 Task: Add Attachment from computer to Card Card0000000109 in Board Board0000000028 in Workspace WS0000000010 in Trello. Add Cover Green to Card Card0000000109 in Board Board0000000028 in Workspace WS0000000010 in Trello. Add "Move Card To …" Button titled Button0000000109 to "top" of the list "To Do" to Card Card0000000109 in Board Board0000000028 in Workspace WS0000000010 in Trello. Add Description DS0000000109 to Card Card0000000110 in Board Board0000000028 in Workspace WS0000000010 in Trello. Add Comment CM0000000109 to Card Card0000000110 in Board Board0000000028 in Workspace WS0000000010 in Trello
Action: Mouse moved to (380, 260)
Screenshot: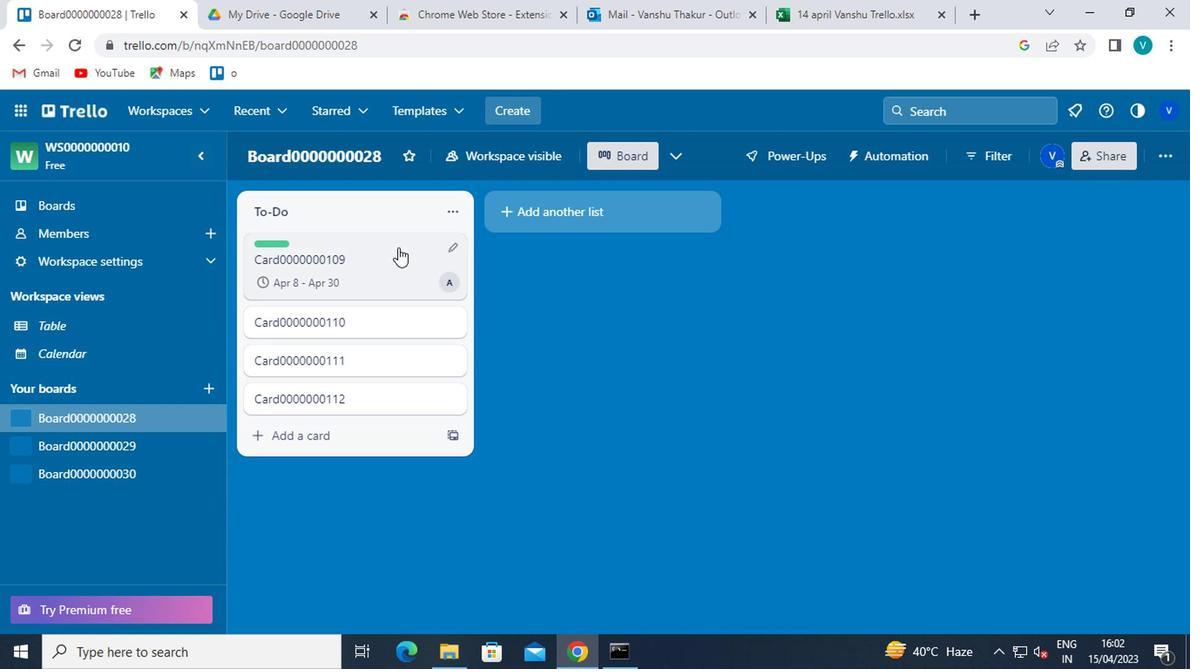 
Action: Mouse pressed left at (380, 260)
Screenshot: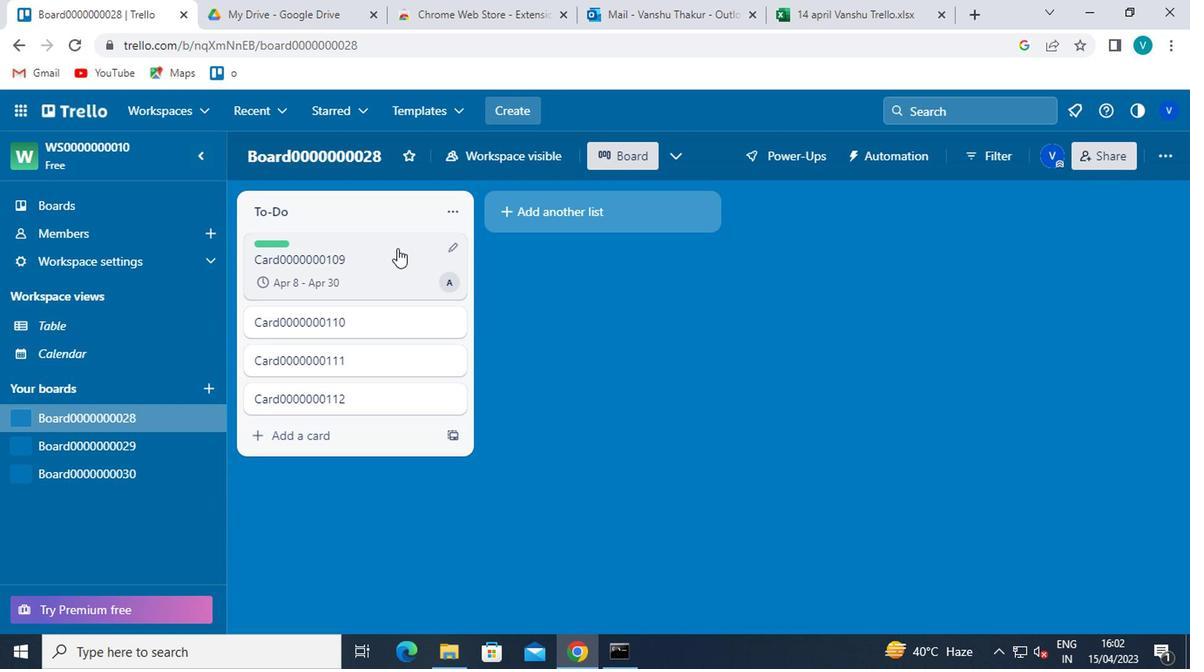 
Action: Mouse moved to (806, 391)
Screenshot: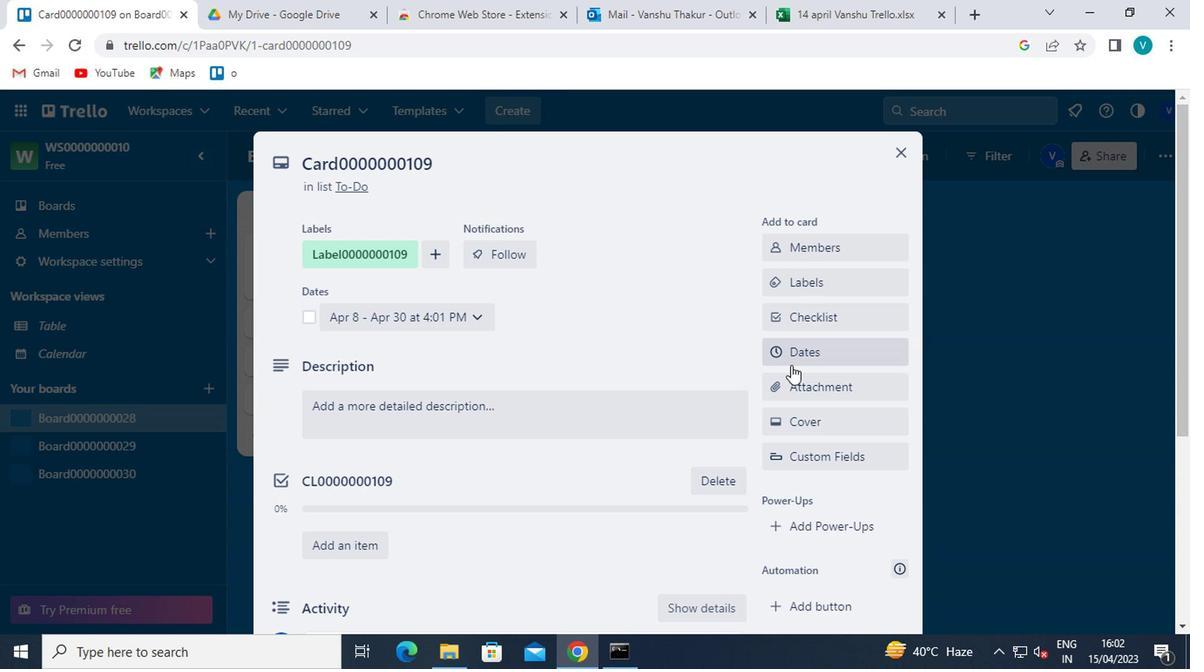 
Action: Mouse pressed left at (806, 391)
Screenshot: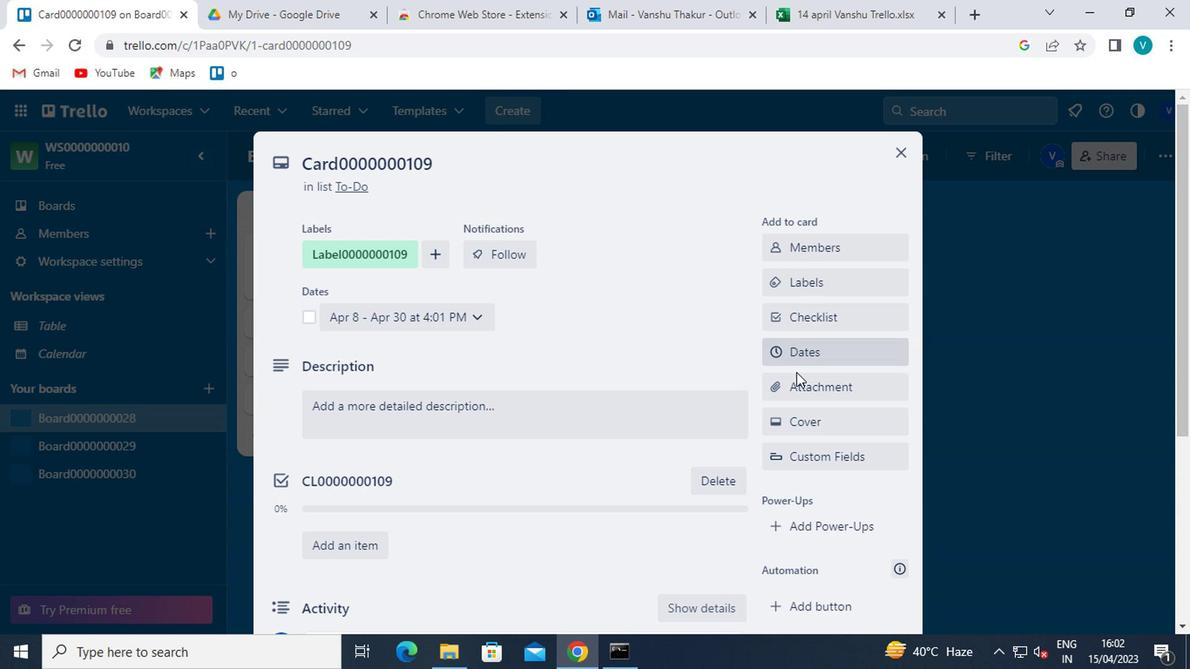 
Action: Mouse moved to (803, 183)
Screenshot: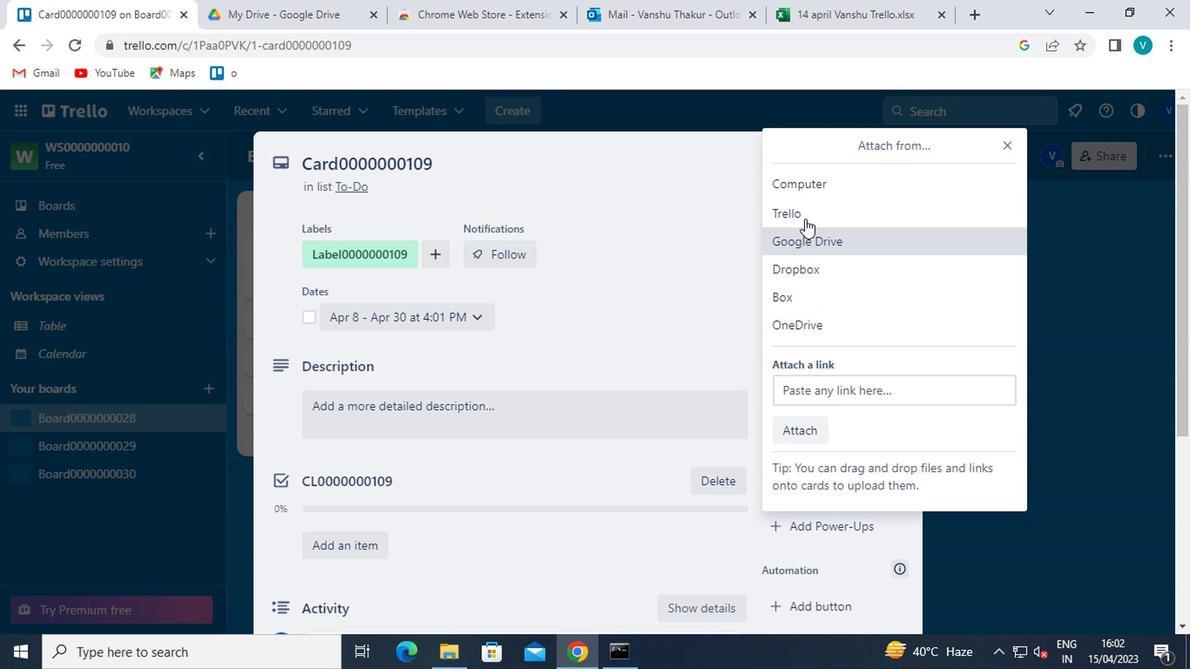 
Action: Mouse pressed left at (803, 183)
Screenshot: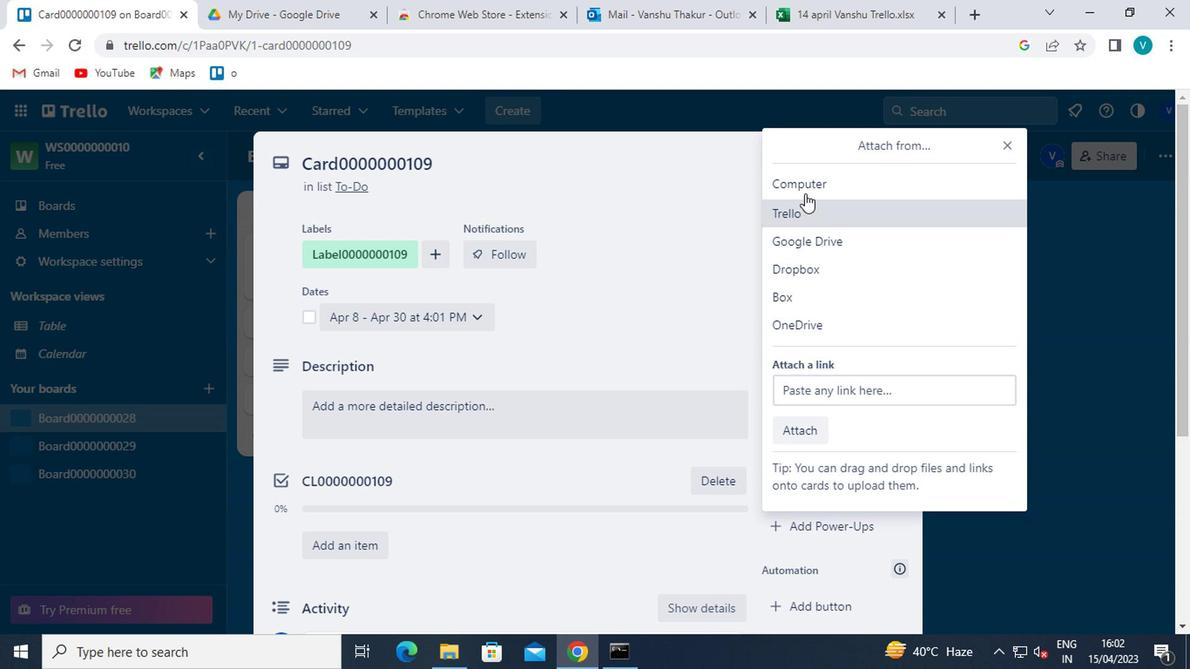 
Action: Mouse moved to (164, 194)
Screenshot: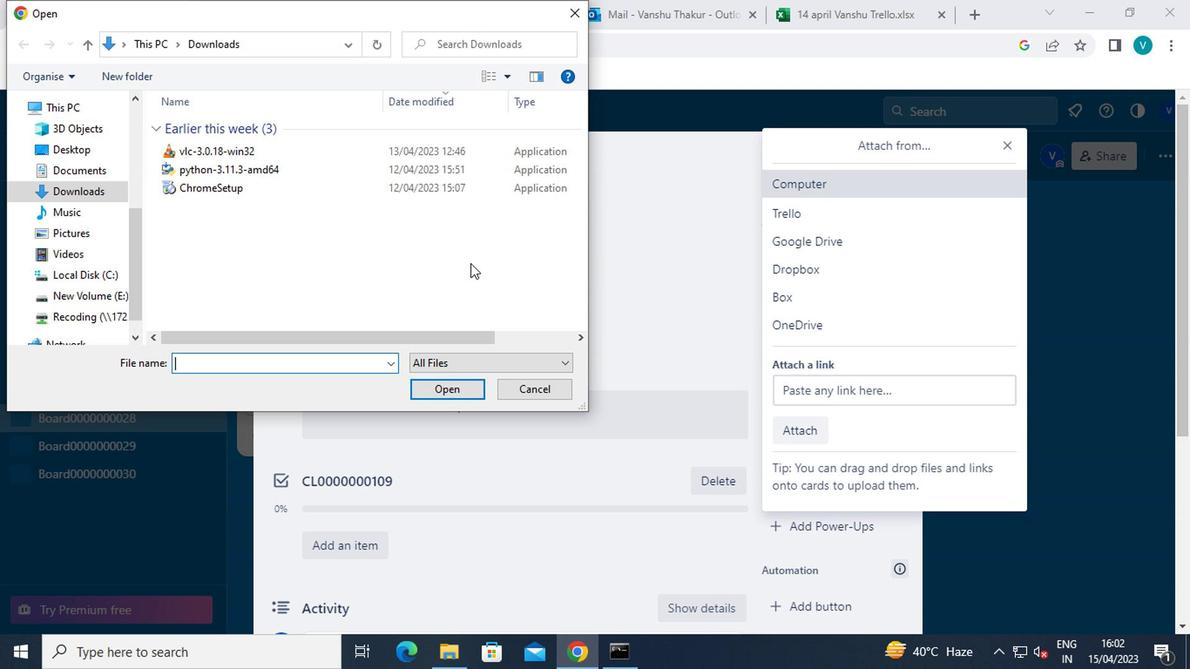 
Action: Mouse pressed left at (164, 194)
Screenshot: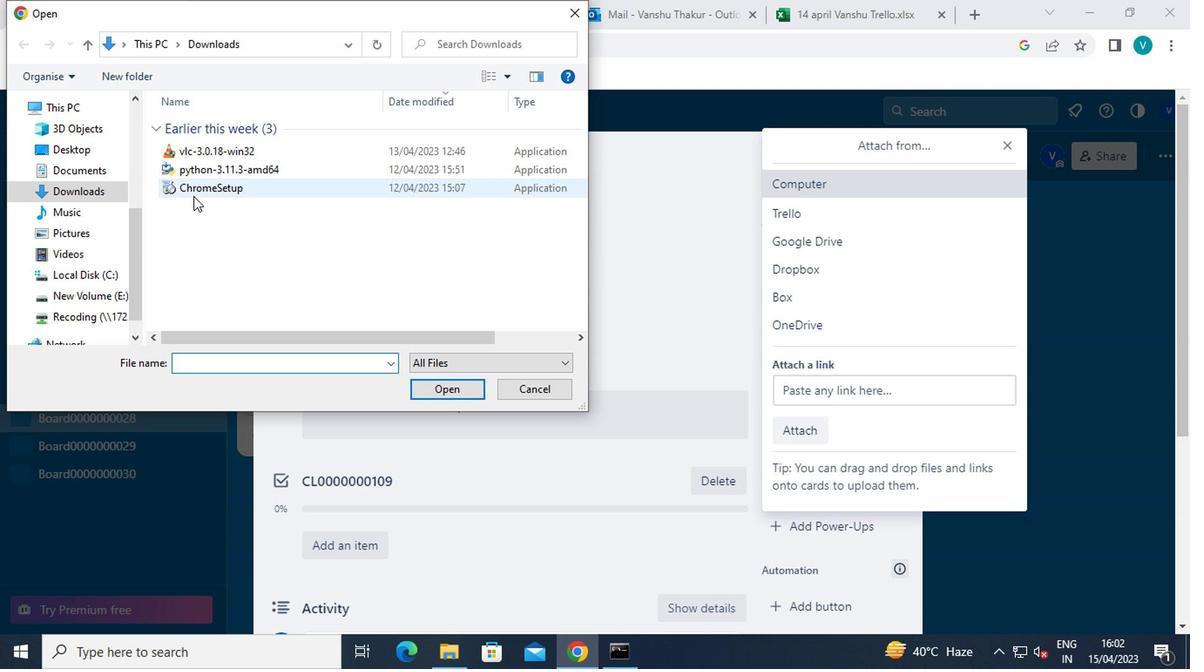 
Action: Mouse moved to (460, 393)
Screenshot: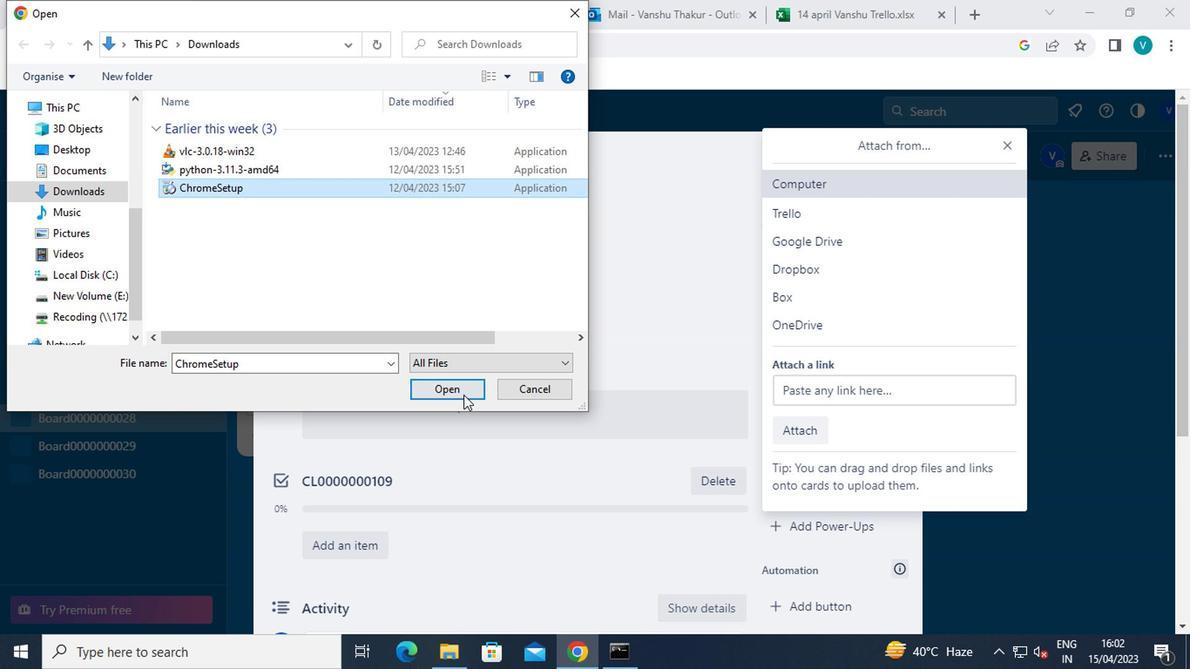 
Action: Mouse pressed left at (460, 393)
Screenshot: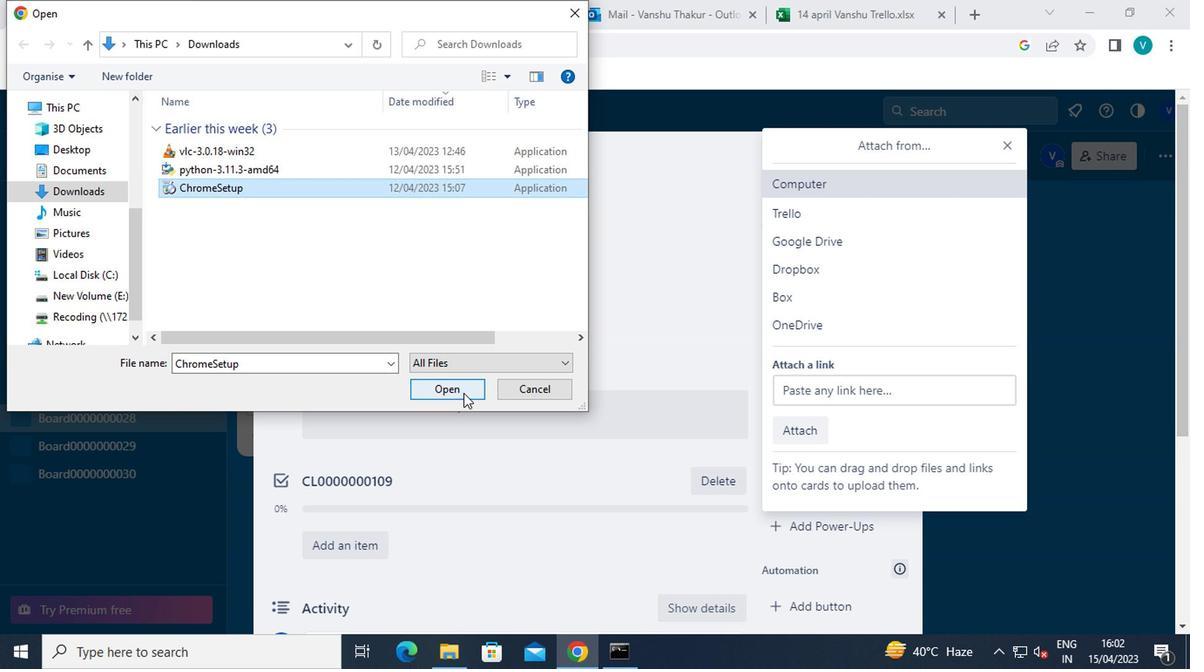 
Action: Mouse moved to (800, 414)
Screenshot: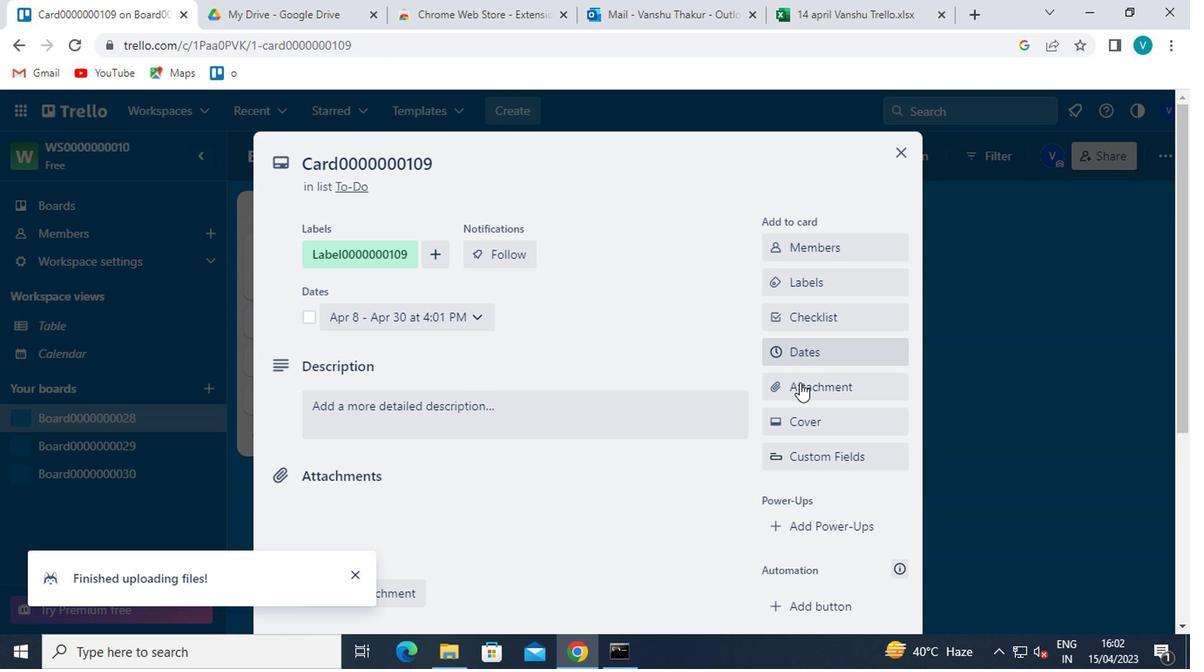 
Action: Mouse pressed left at (800, 414)
Screenshot: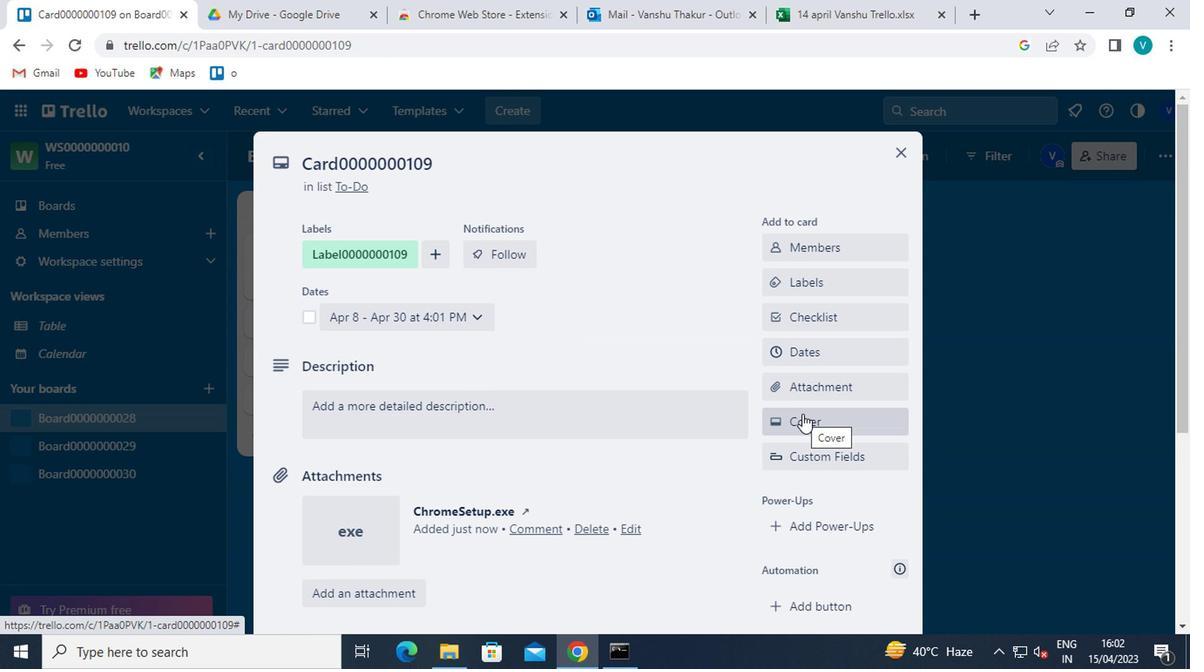 
Action: Mouse moved to (883, 339)
Screenshot: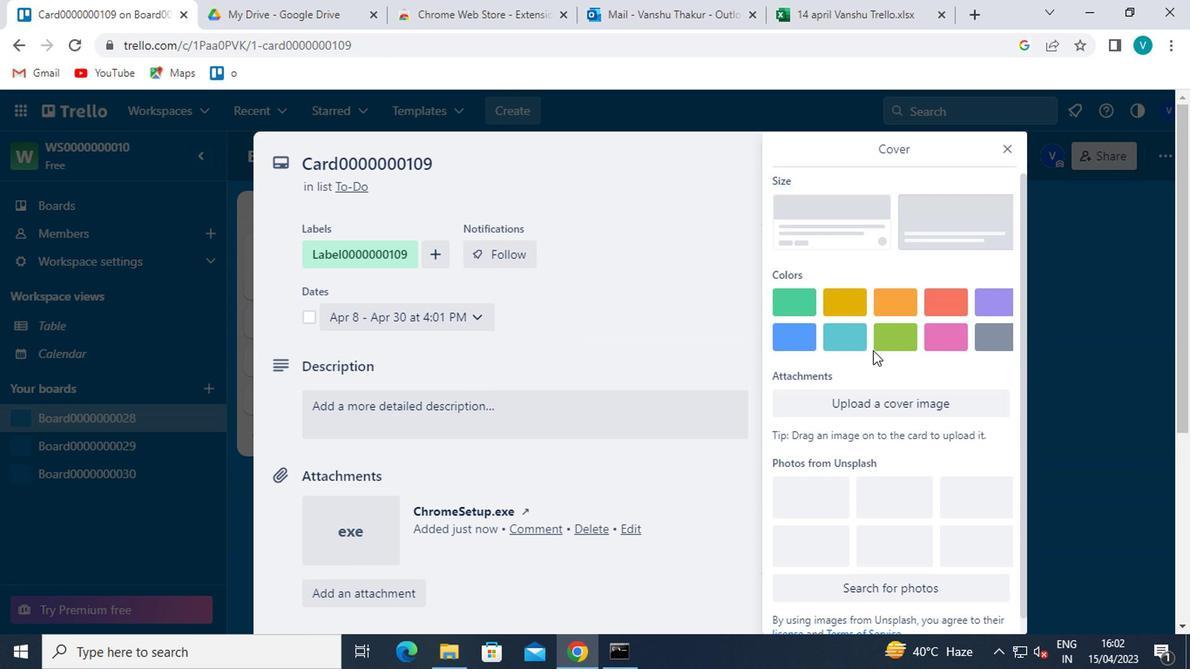 
Action: Mouse pressed left at (883, 339)
Screenshot: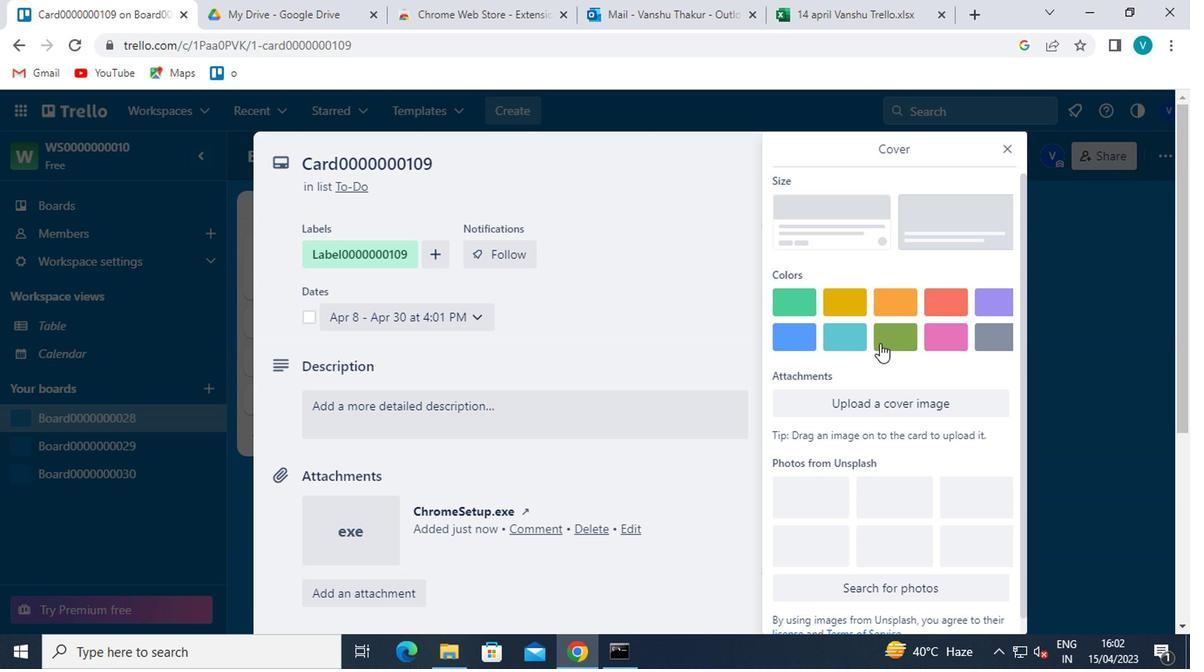 
Action: Mouse moved to (1002, 155)
Screenshot: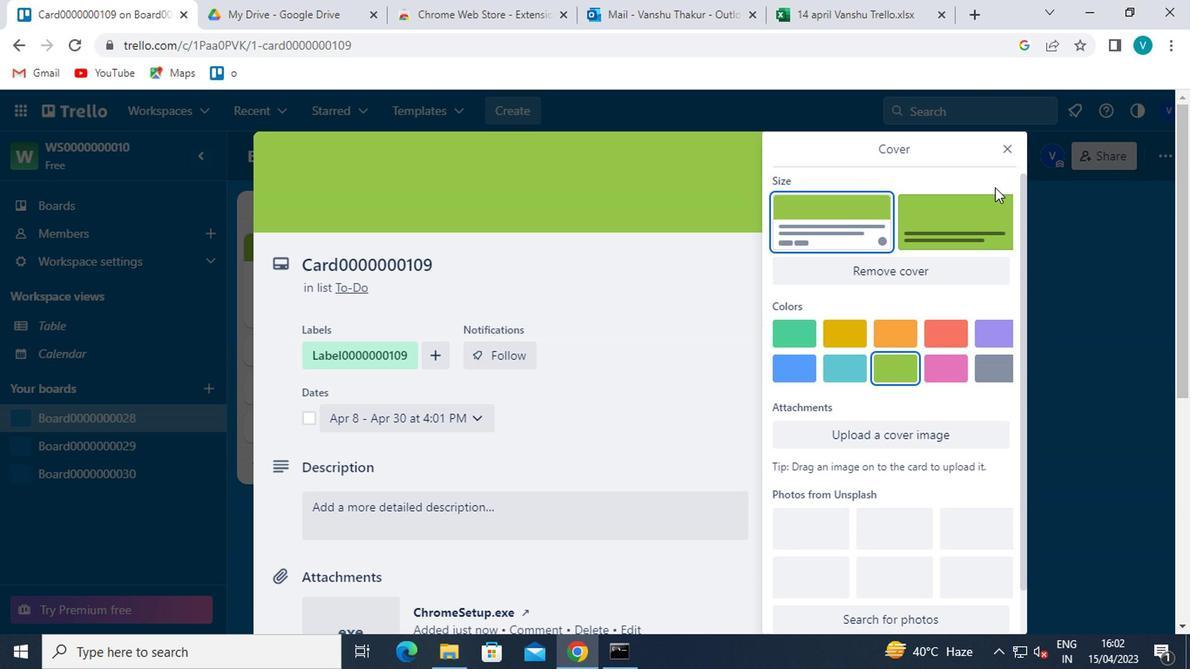 
Action: Mouse pressed left at (1002, 155)
Screenshot: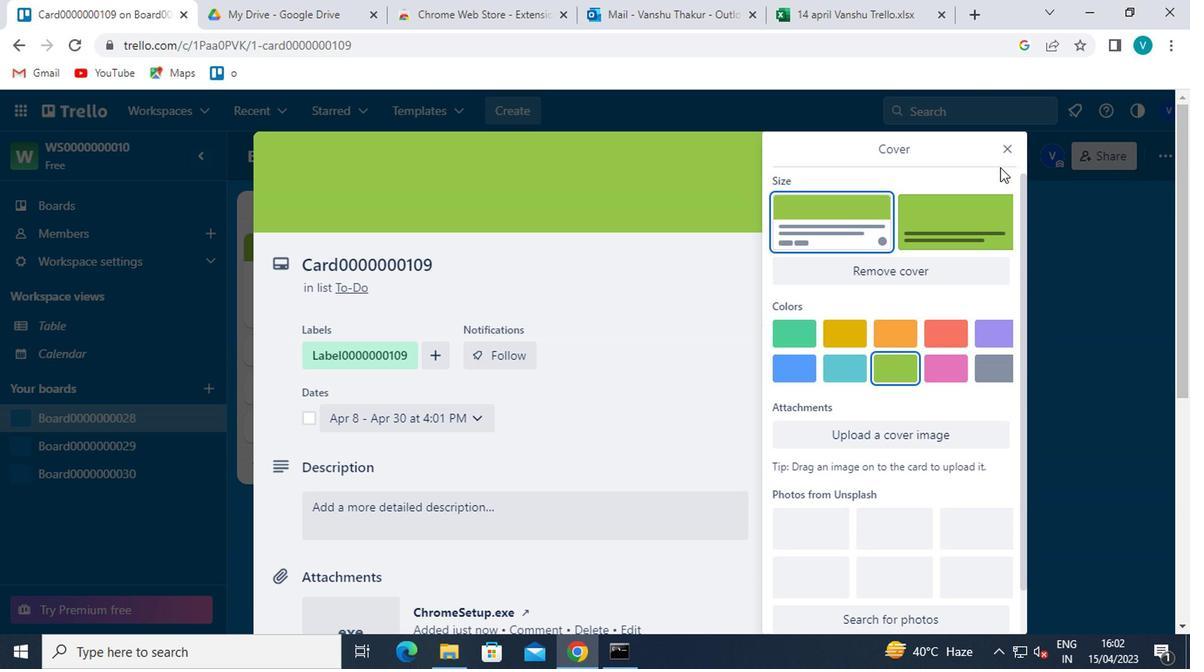 
Action: Mouse moved to (857, 498)
Screenshot: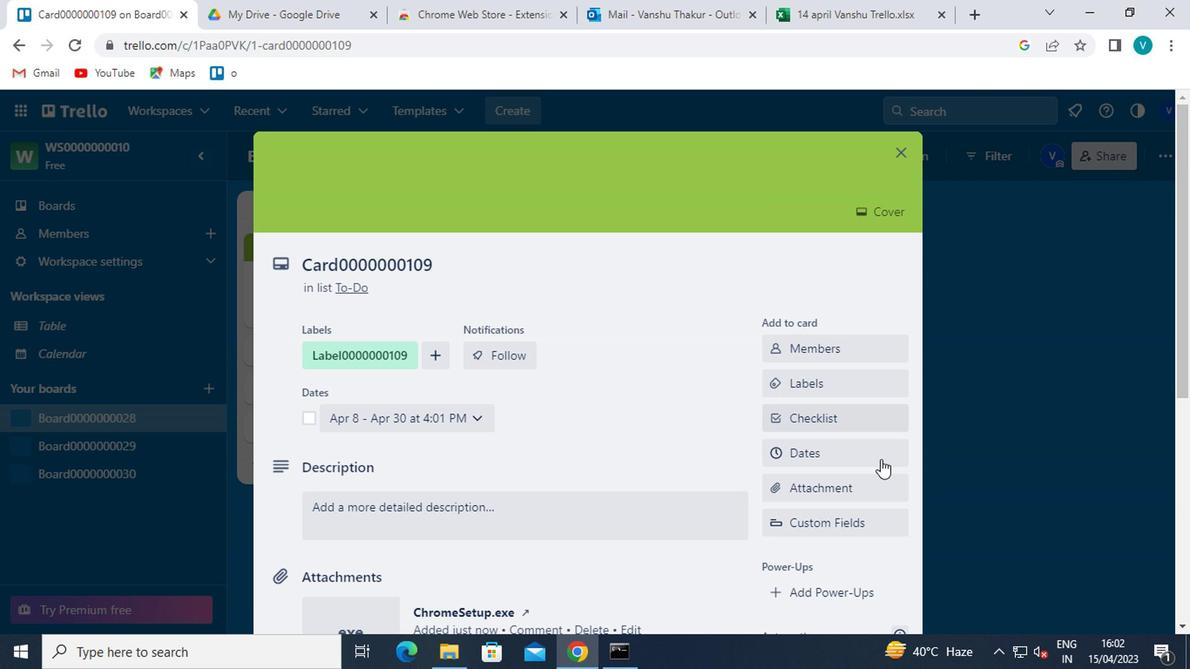 
Action: Mouse scrolled (857, 497) with delta (0, 0)
Screenshot: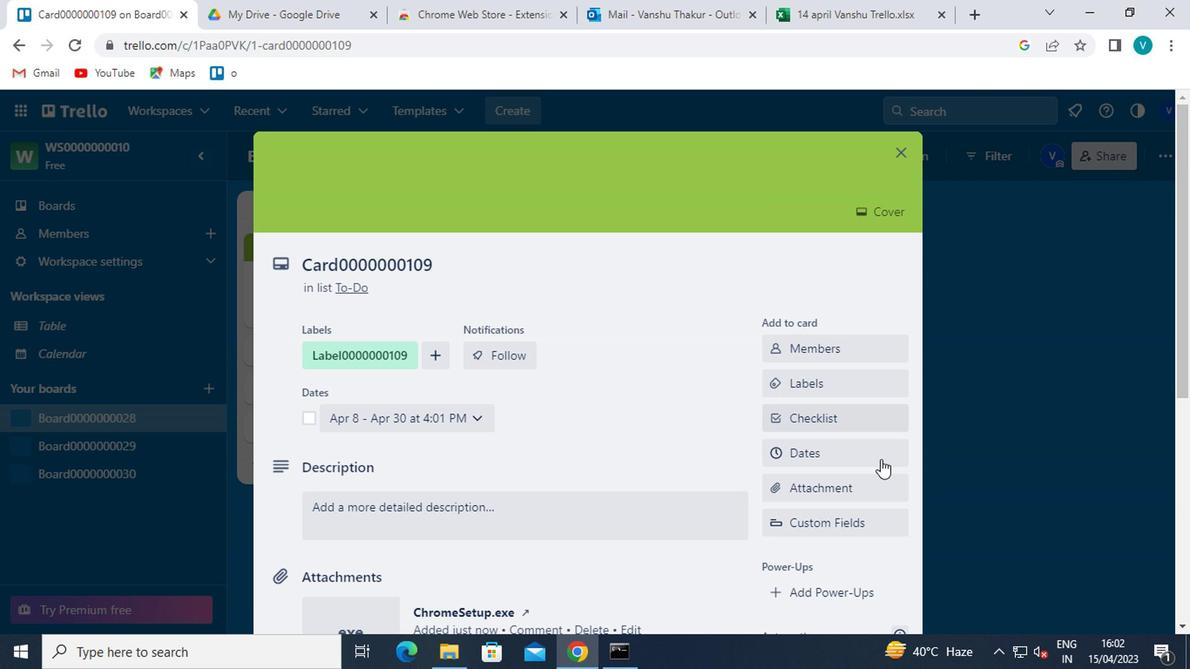 
Action: Mouse moved to (857, 500)
Screenshot: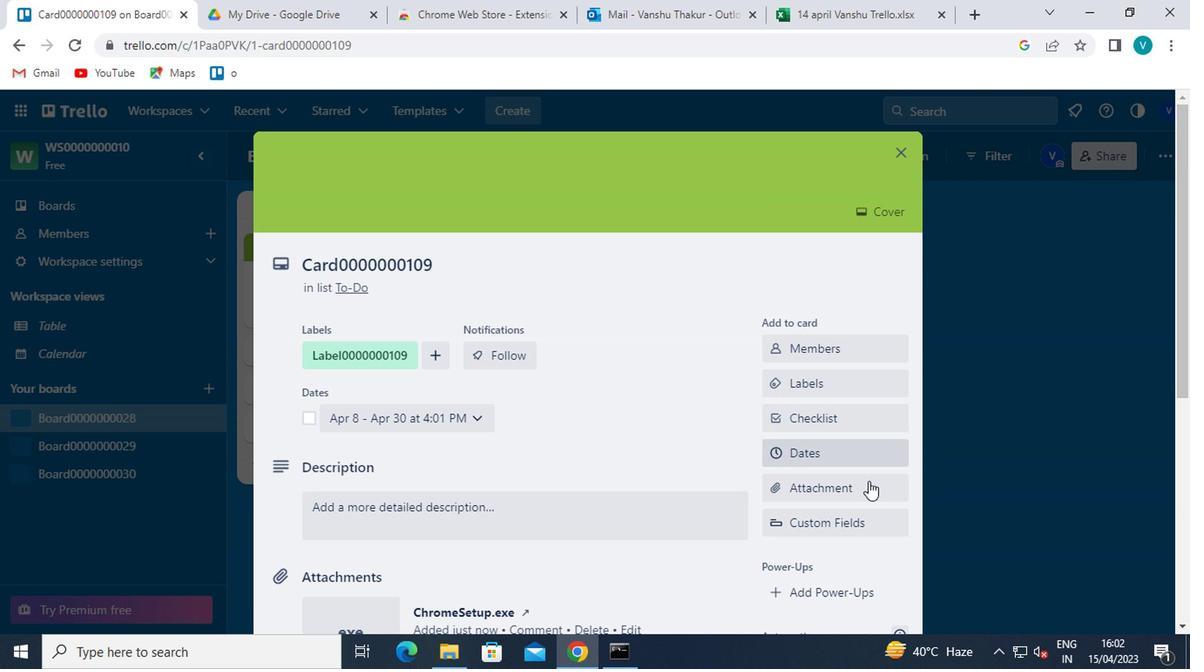 
Action: Mouse scrolled (857, 499) with delta (0, 0)
Screenshot: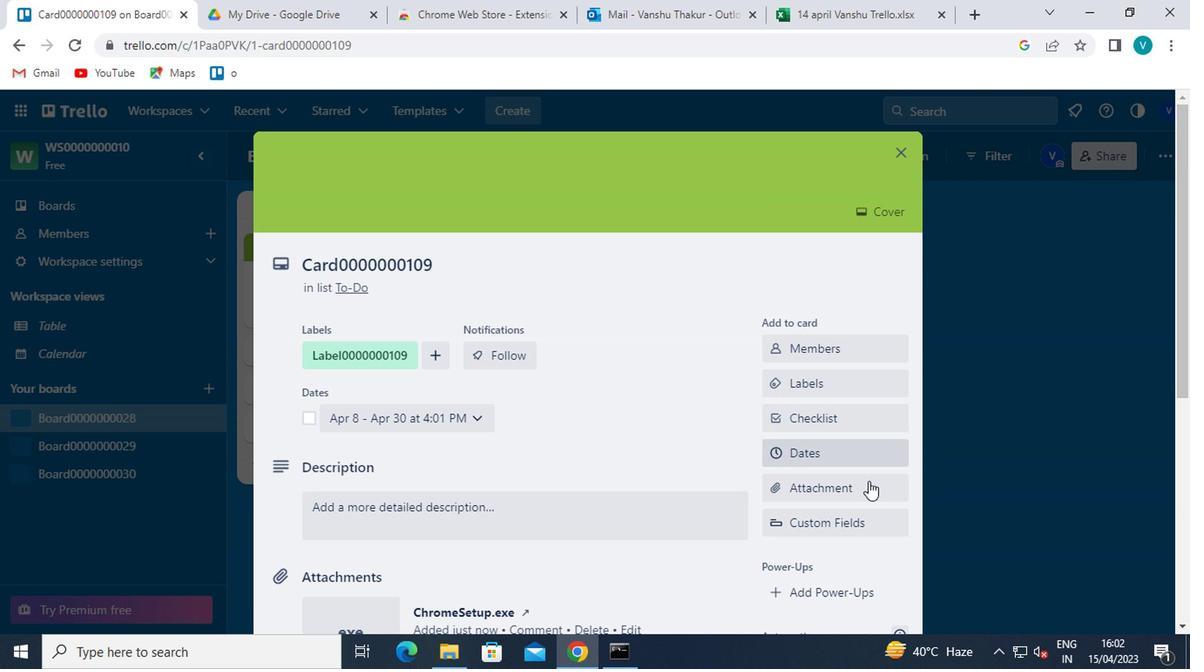 
Action: Mouse moved to (837, 504)
Screenshot: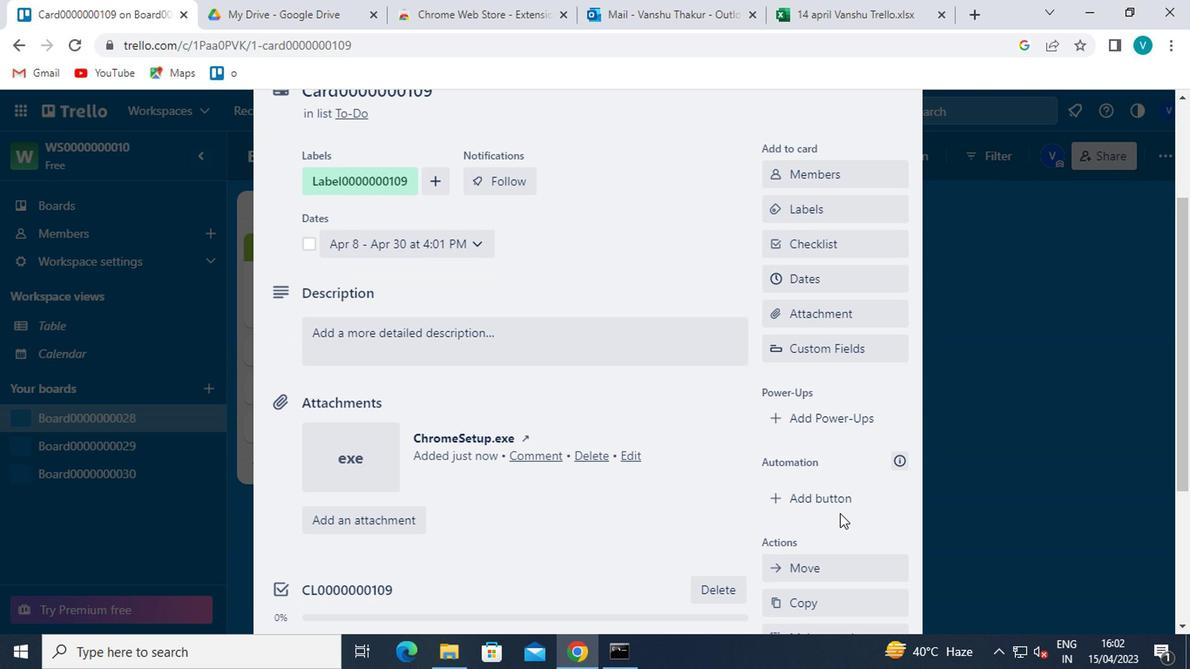 
Action: Mouse pressed left at (837, 504)
Screenshot: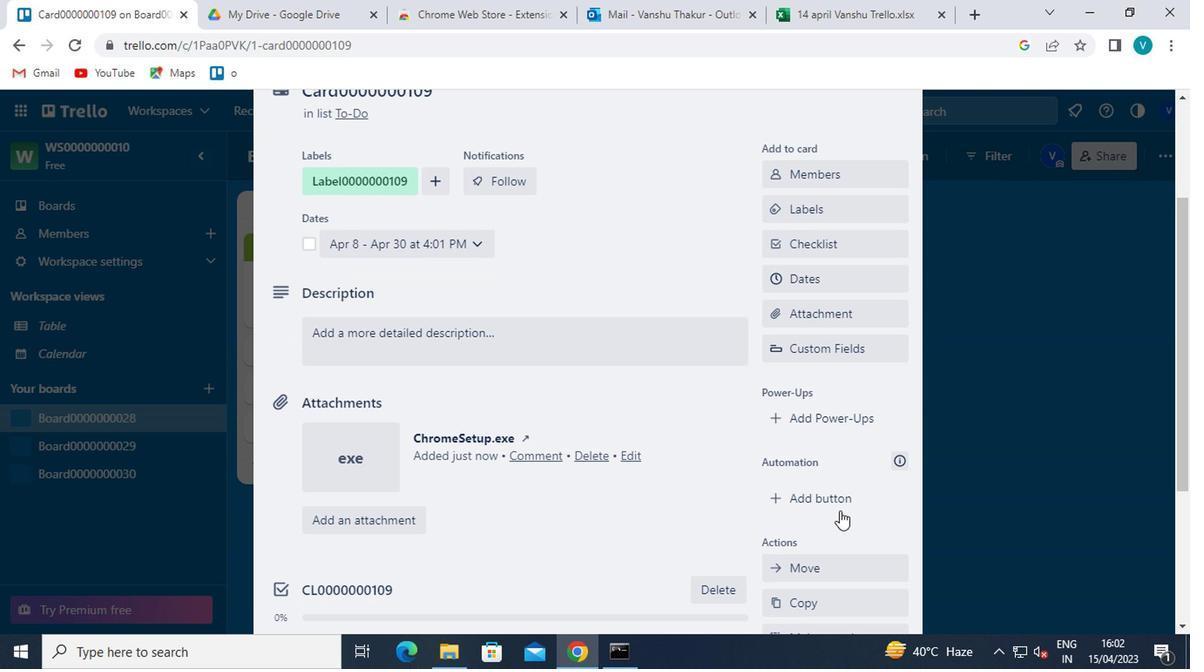 
Action: Mouse moved to (834, 220)
Screenshot: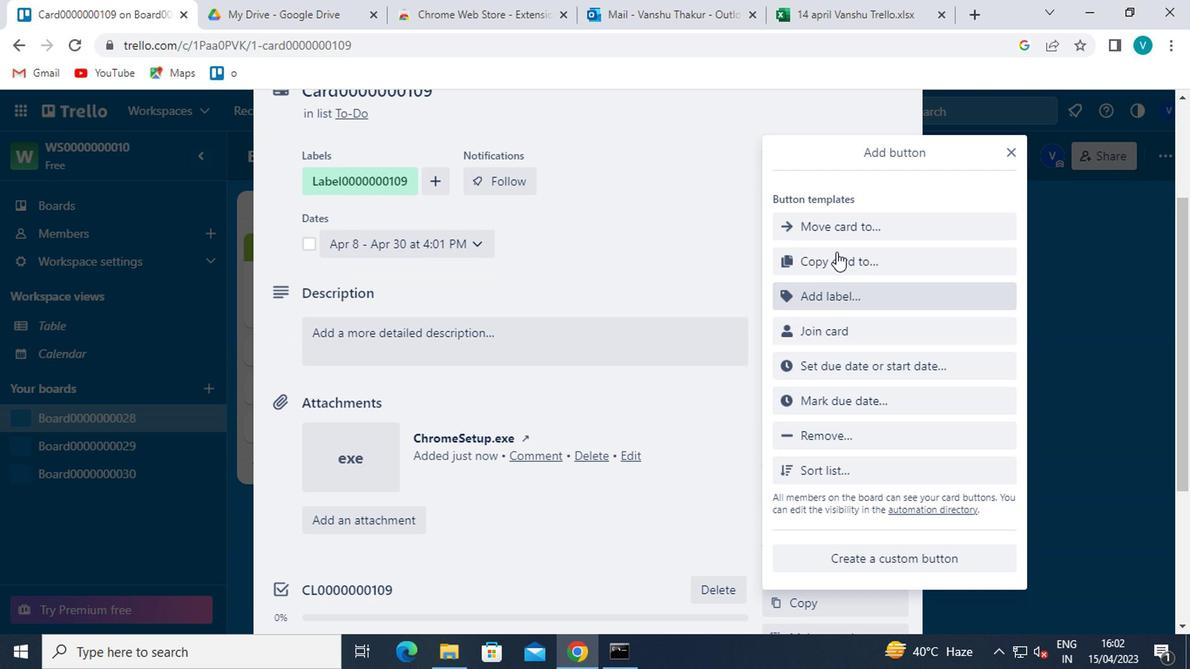 
Action: Mouse pressed left at (834, 220)
Screenshot: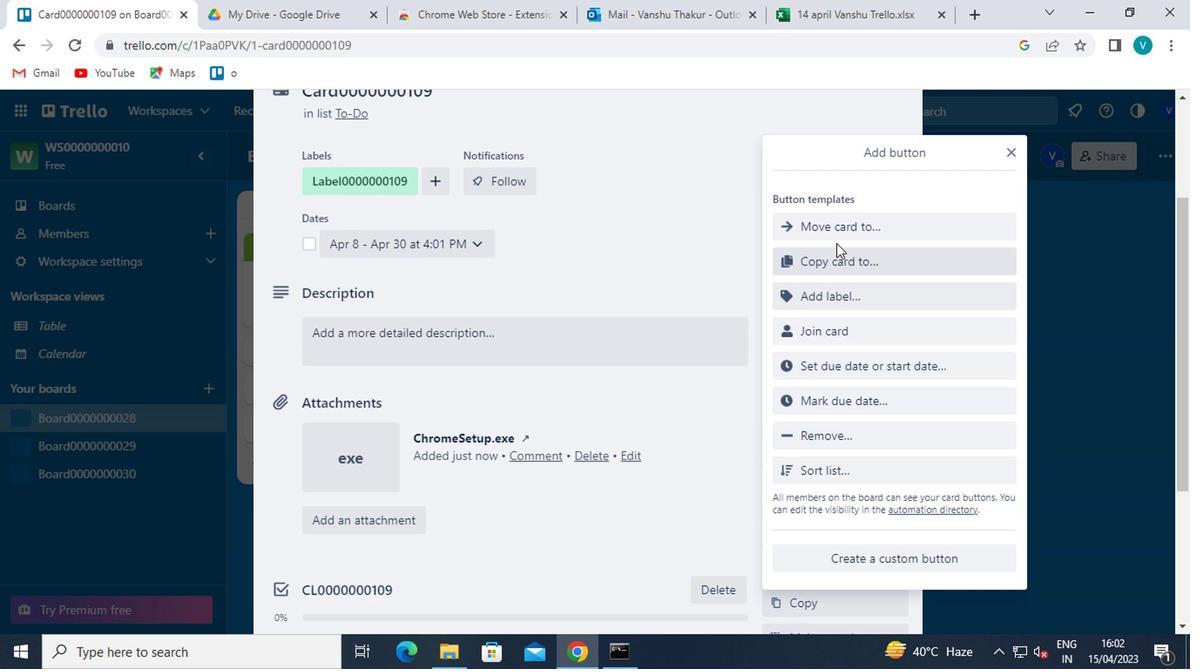 
Action: Mouse moved to (883, 227)
Screenshot: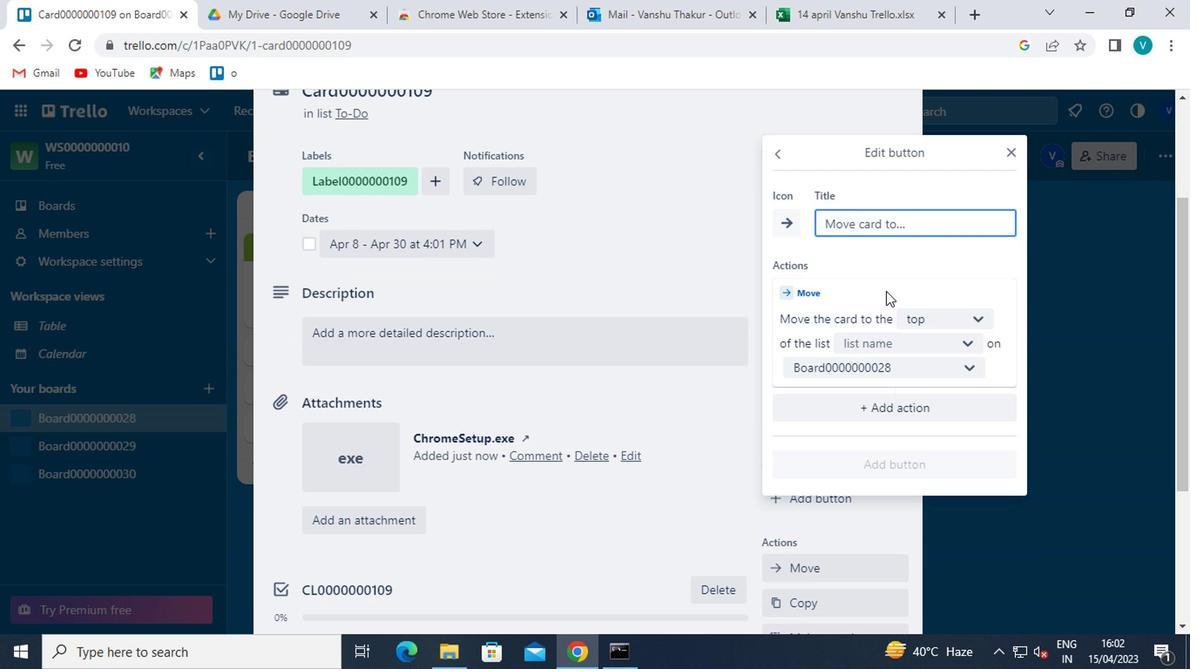 
Action: Mouse pressed left at (883, 227)
Screenshot: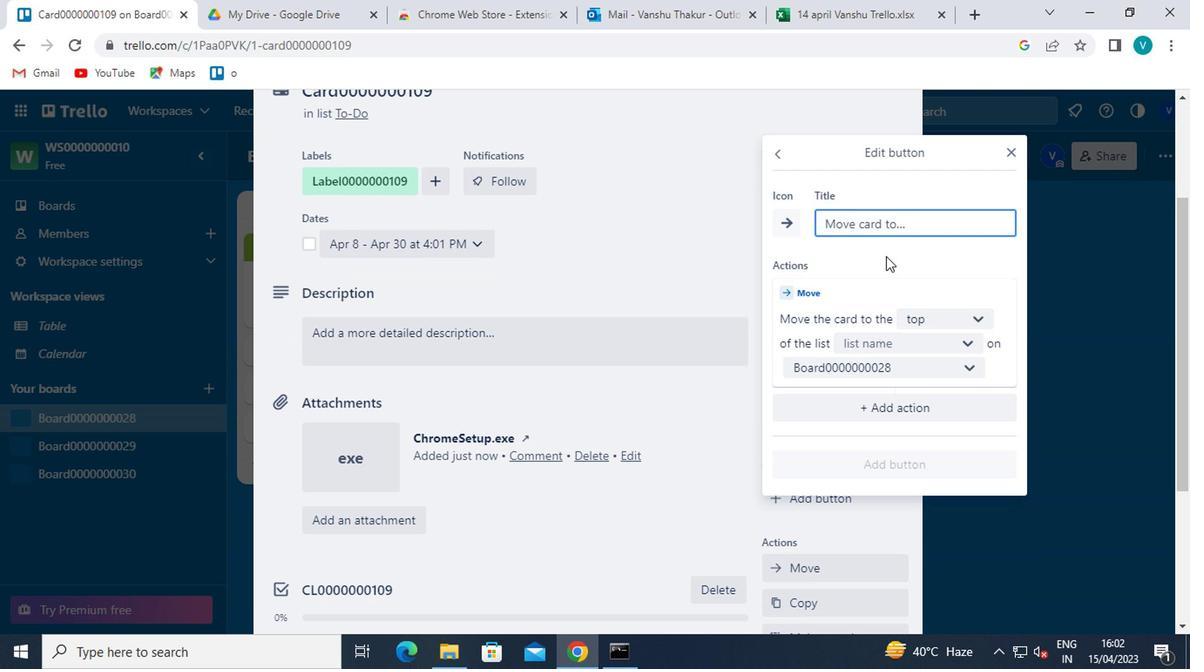 
Action: Key pressed <Key.shift><Key.shift><Key.shift><Key.shift><Key.shift><Key.shift><Key.shift><Key.shift><Key.shift><Key.shift><Key.shift><Key.shift><Key.shift><Key.shift><Key.shift><Key.shift><Key.shift><Key.shift><Key.shift><Key.shift><Key.shift><Key.shift>BUTTON0000000109
Screenshot: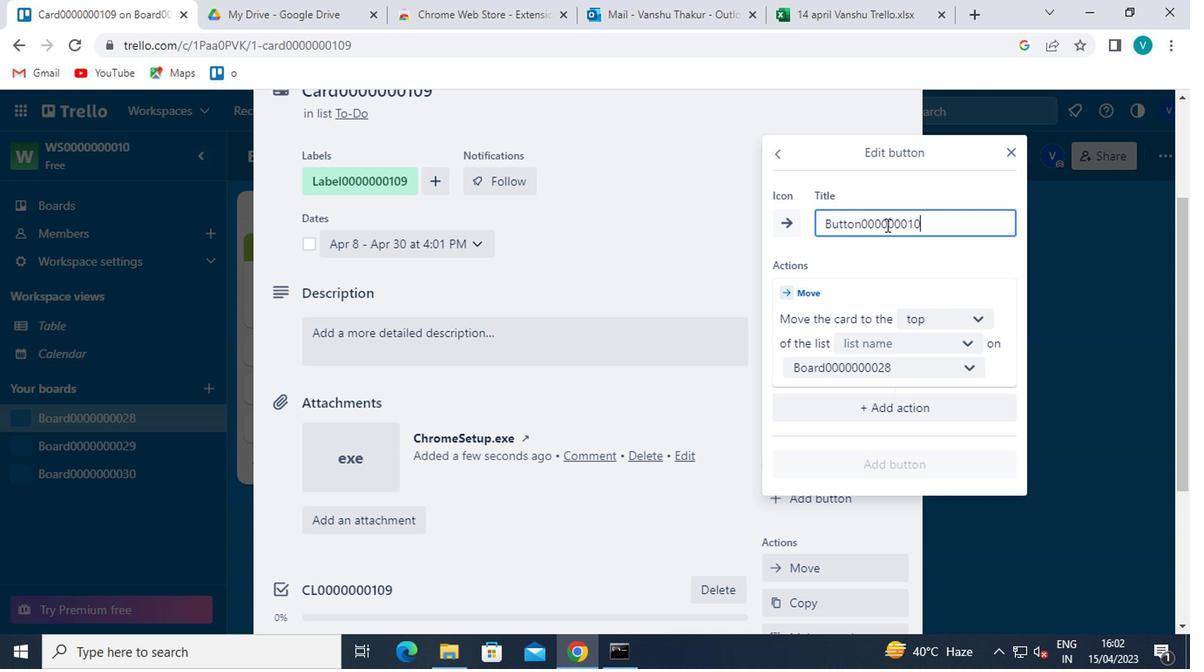 
Action: Mouse moved to (924, 323)
Screenshot: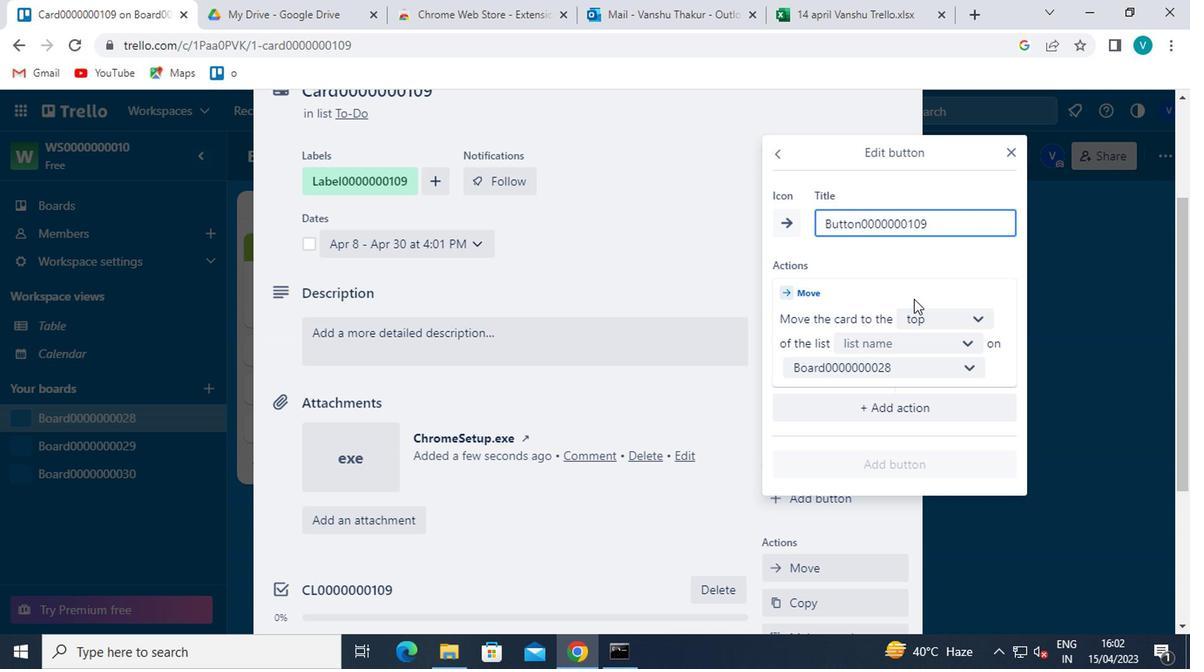 
Action: Mouse pressed left at (924, 323)
Screenshot: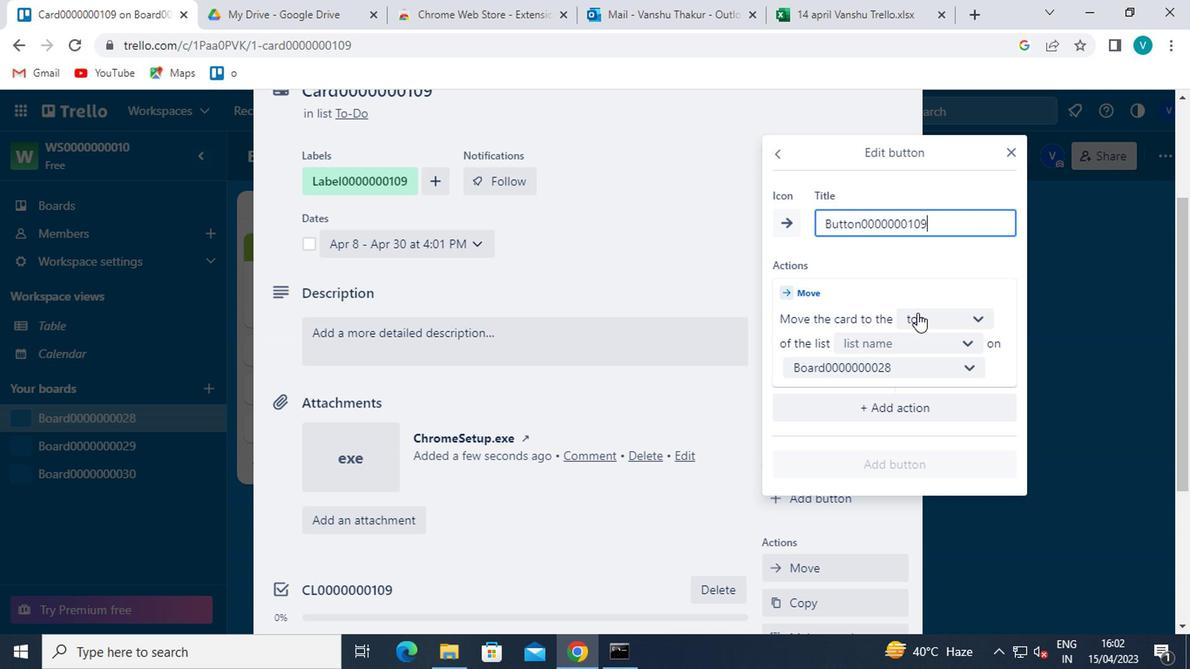 
Action: Mouse moved to (923, 349)
Screenshot: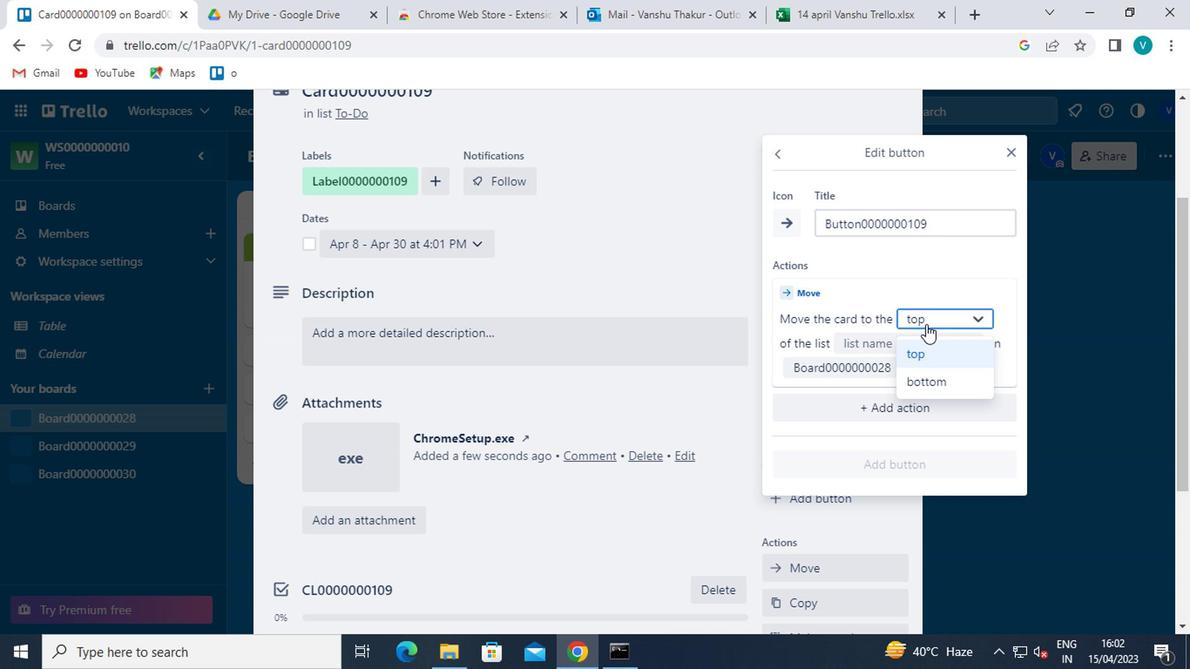 
Action: Mouse pressed left at (923, 349)
Screenshot: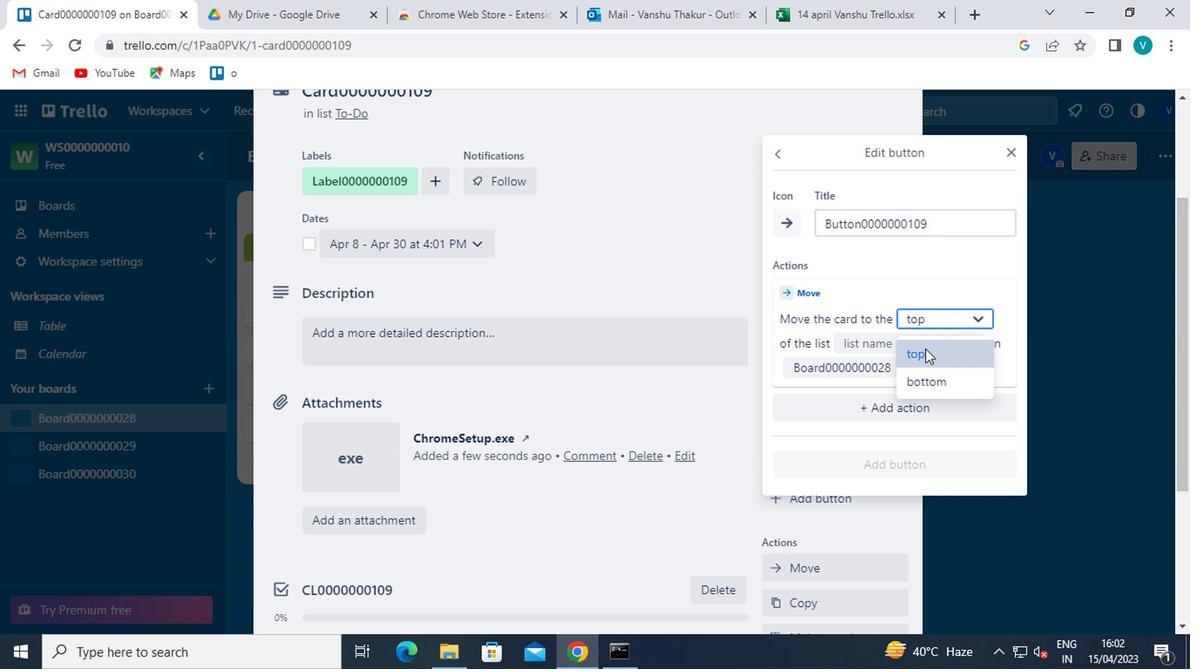 
Action: Mouse moved to (926, 355)
Screenshot: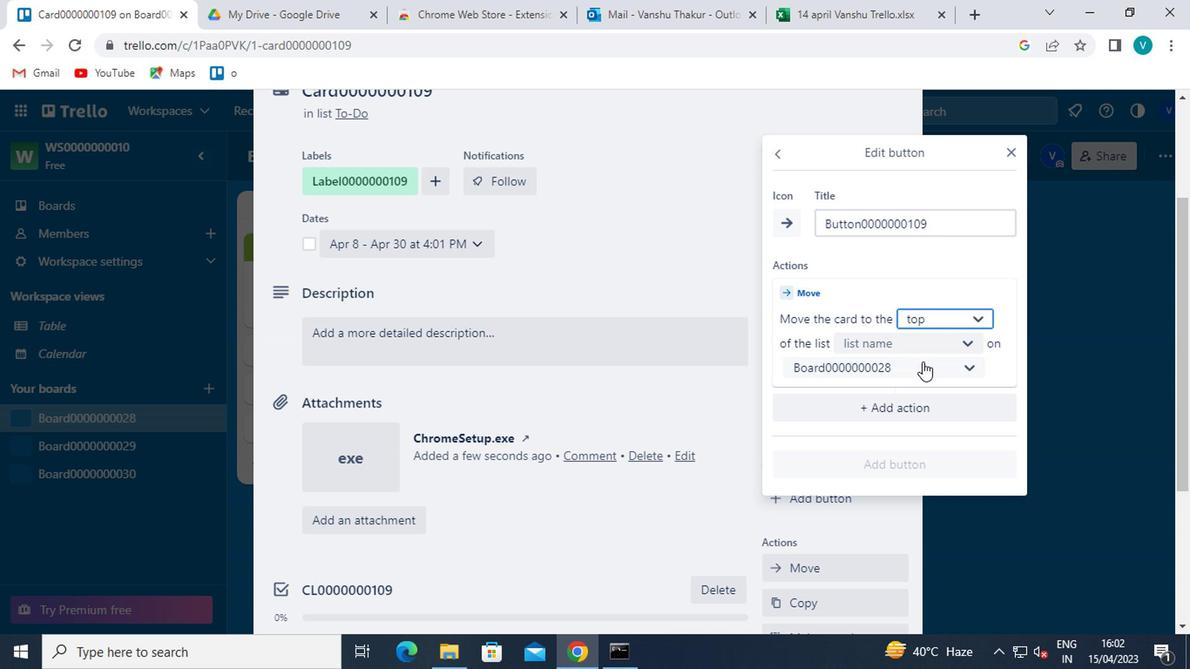 
Action: Mouse pressed left at (926, 355)
Screenshot: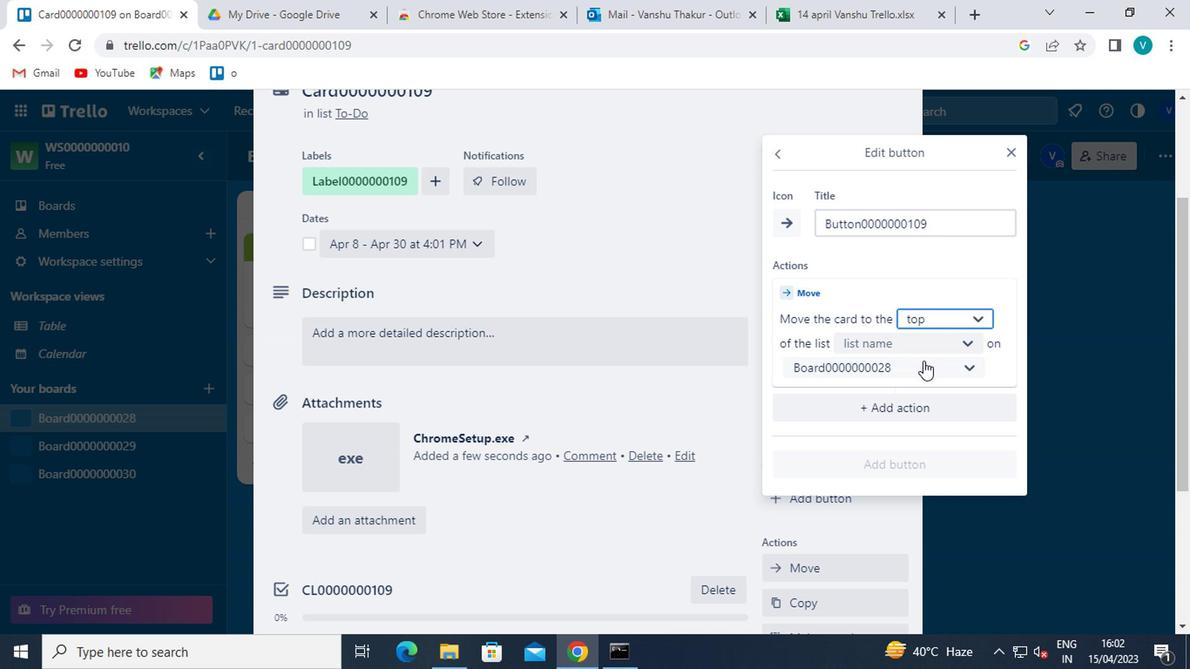 
Action: Mouse moved to (932, 346)
Screenshot: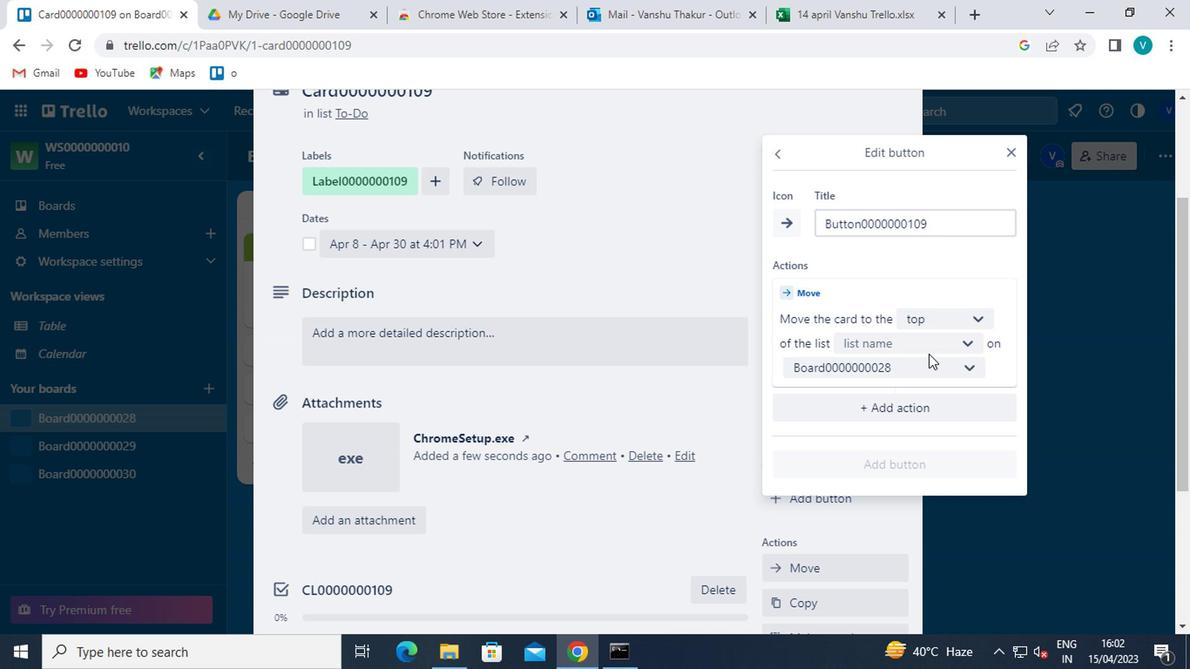 
Action: Mouse pressed left at (932, 346)
Screenshot: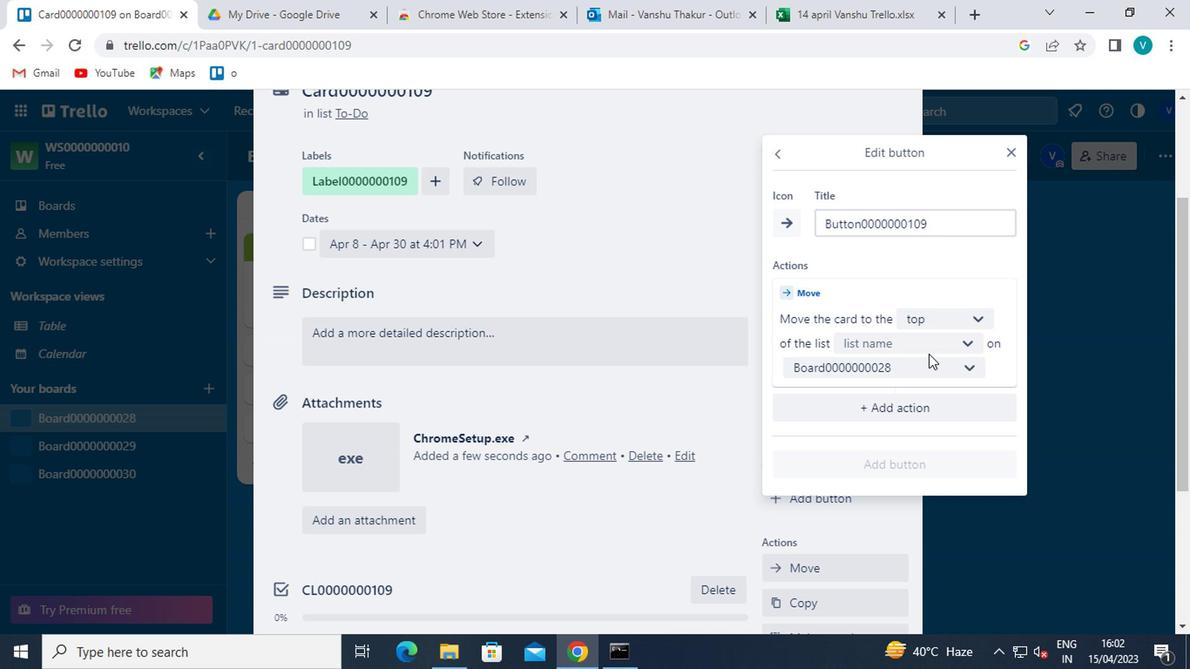 
Action: Mouse moved to (900, 375)
Screenshot: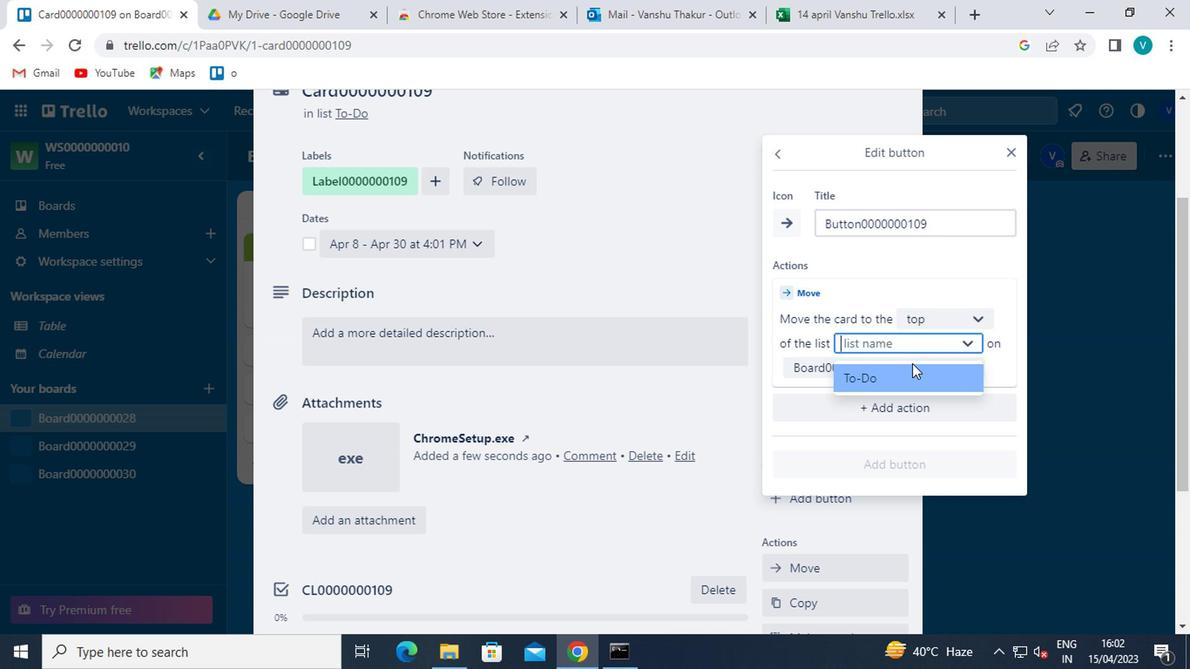 
Action: Mouse pressed left at (900, 375)
Screenshot: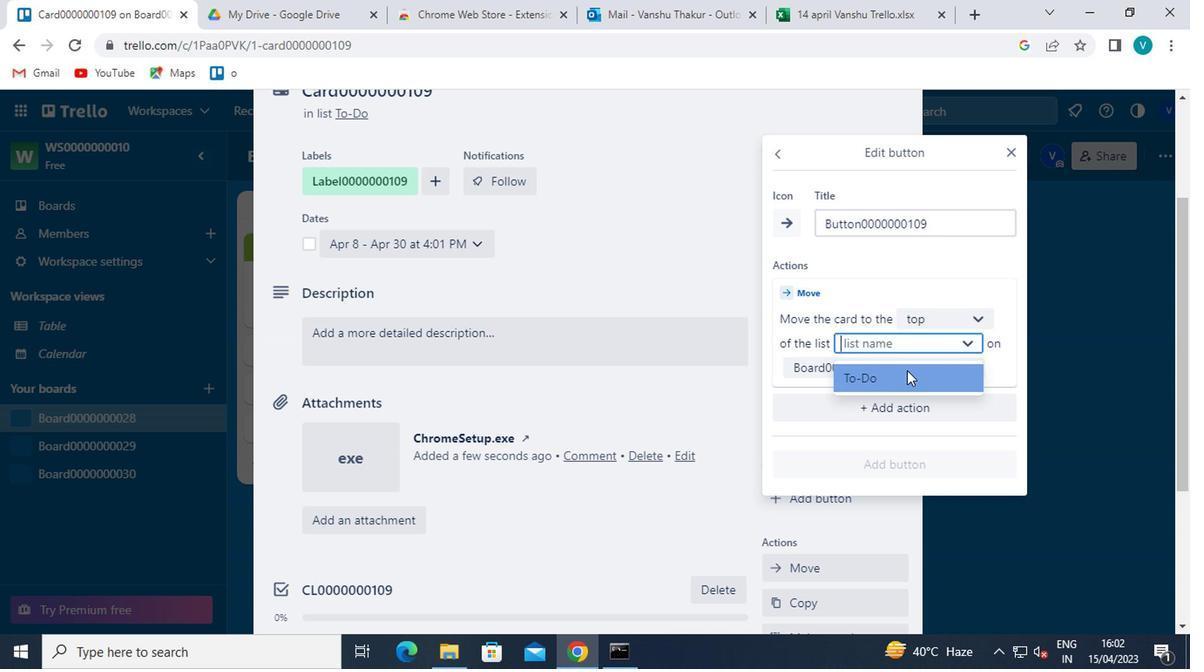 
Action: Mouse moved to (876, 458)
Screenshot: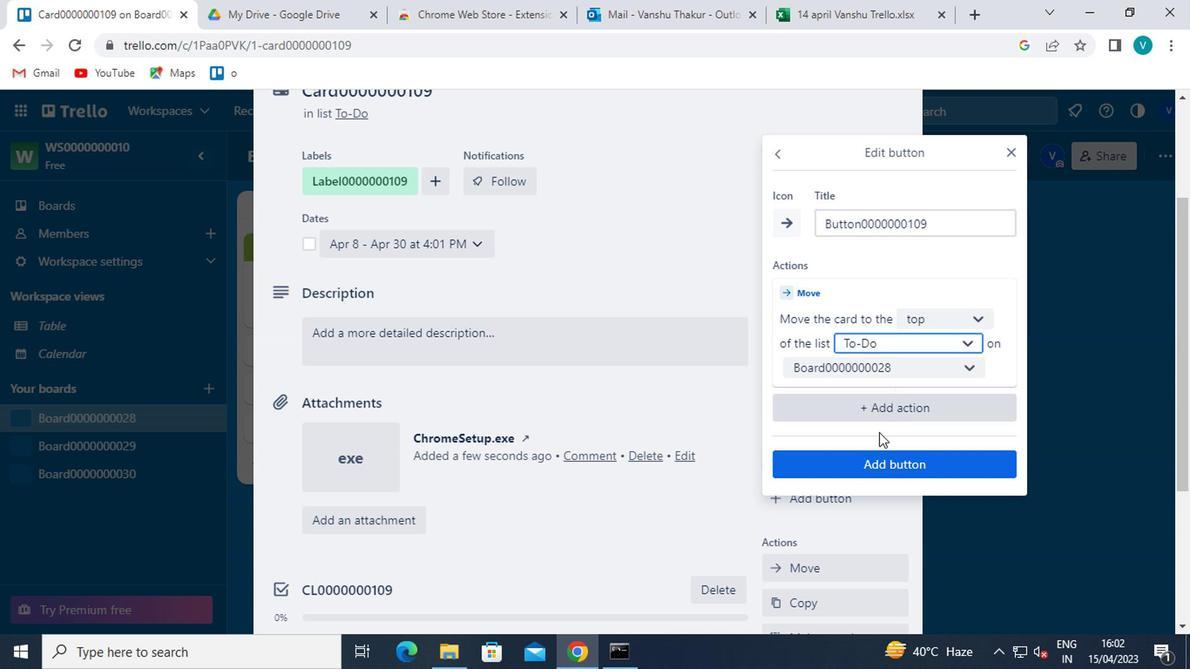 
Action: Mouse pressed left at (876, 458)
Screenshot: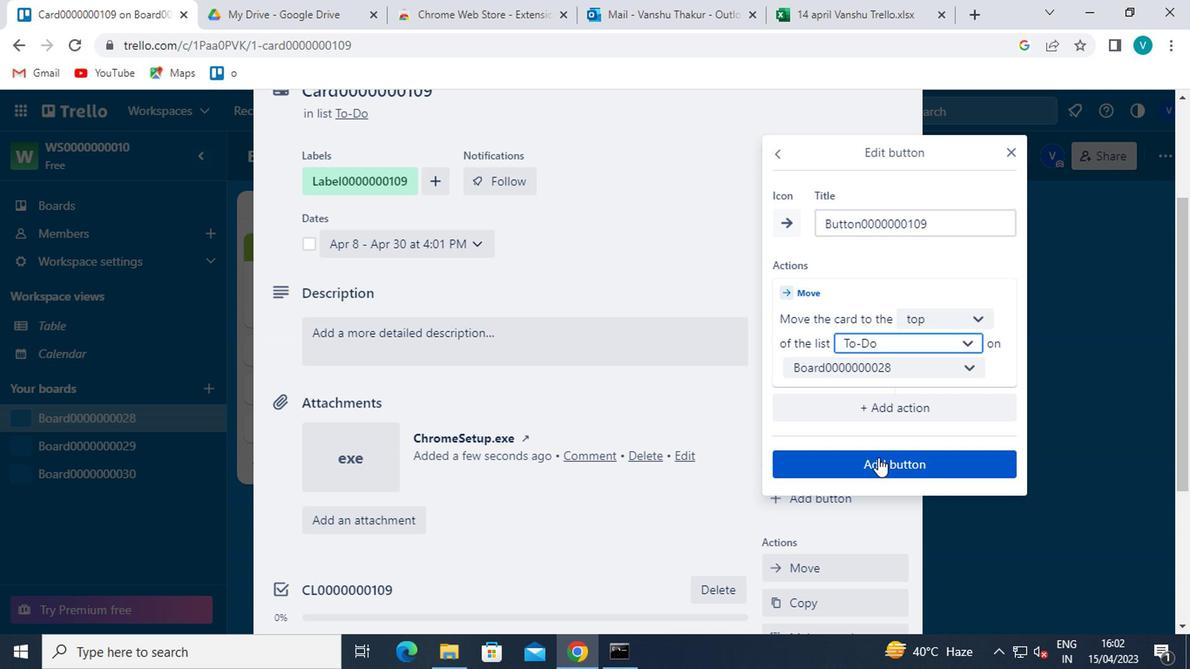 
Action: Mouse moved to (432, 317)
Screenshot: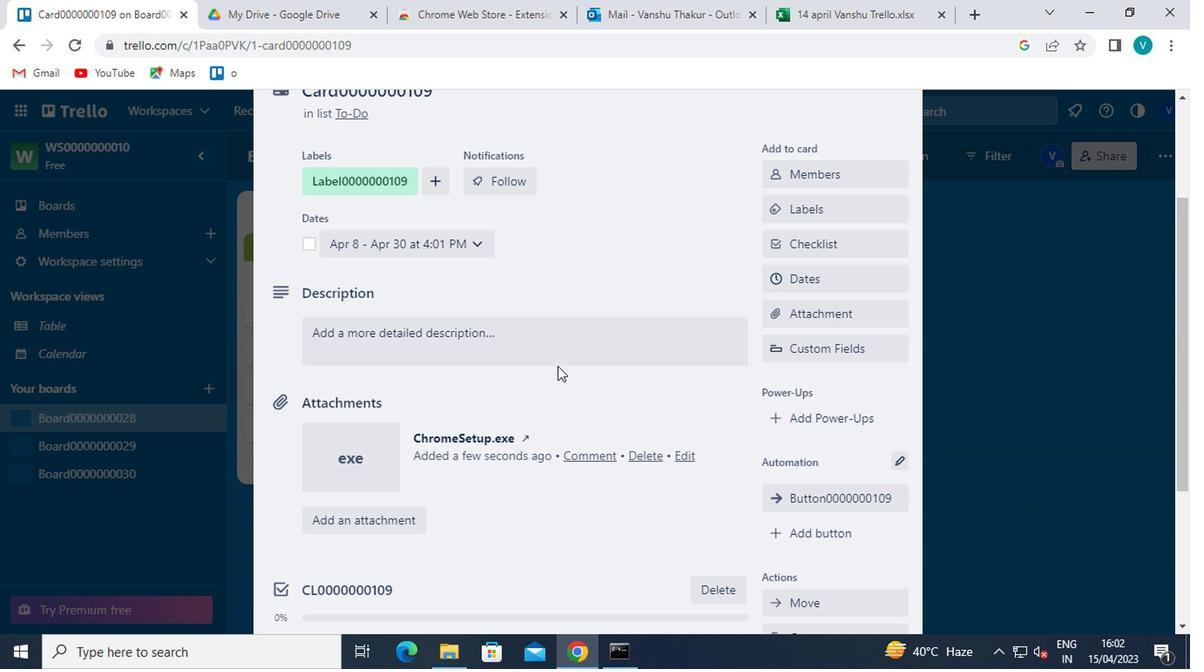 
Action: Mouse pressed left at (432, 317)
Screenshot: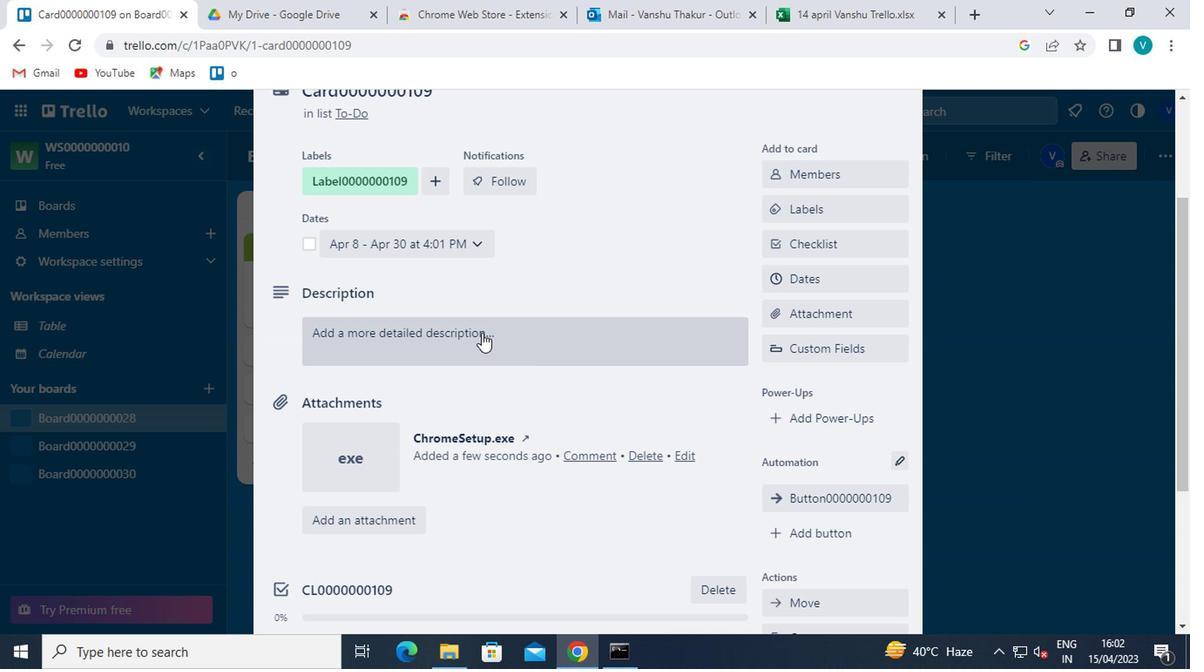 
Action: Mouse moved to (435, 332)
Screenshot: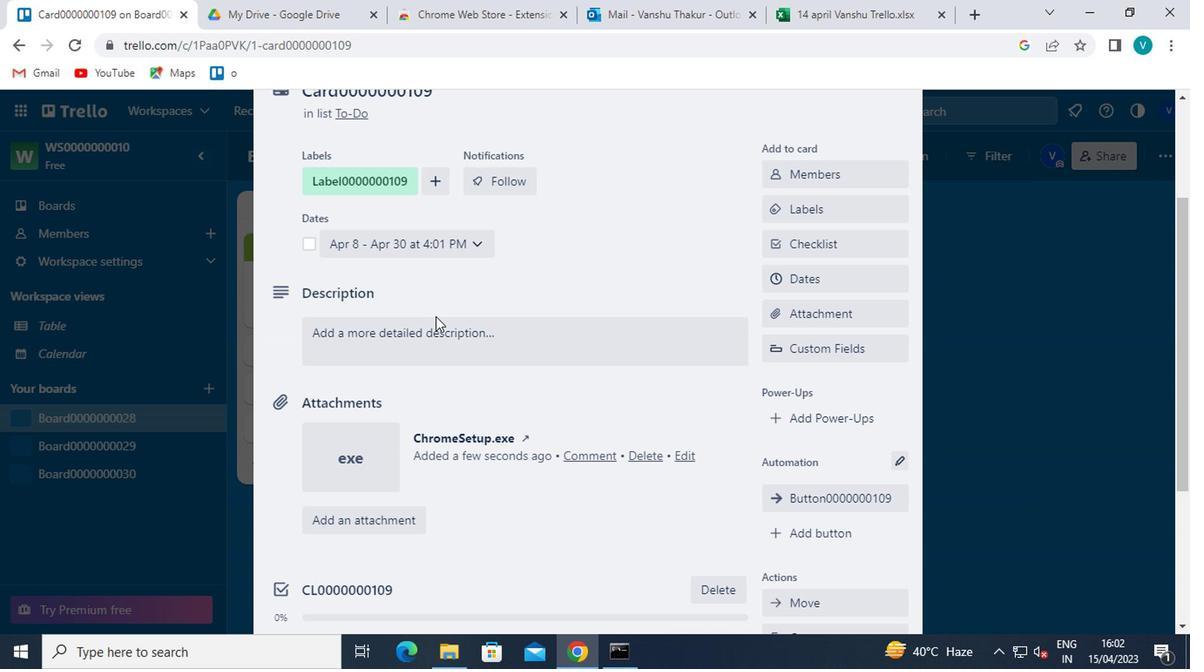 
Action: Mouse pressed left at (435, 332)
Screenshot: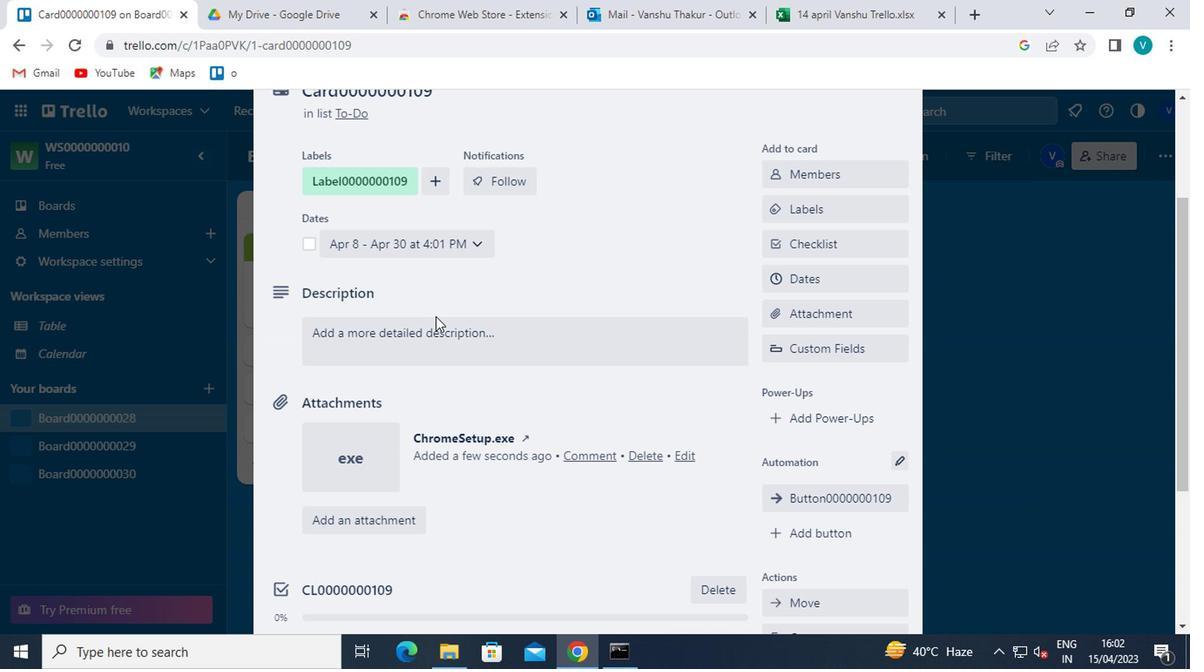 
Action: Mouse moved to (438, 332)
Screenshot: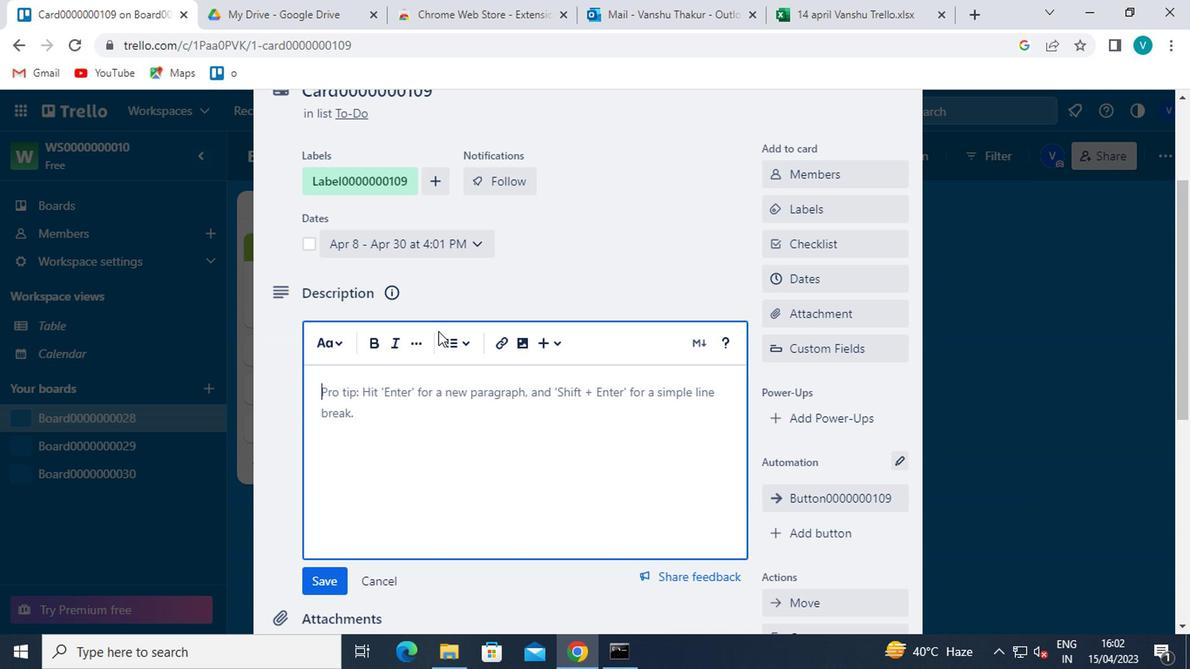 
Action: Key pressed <Key.shift>DS0000000109
Screenshot: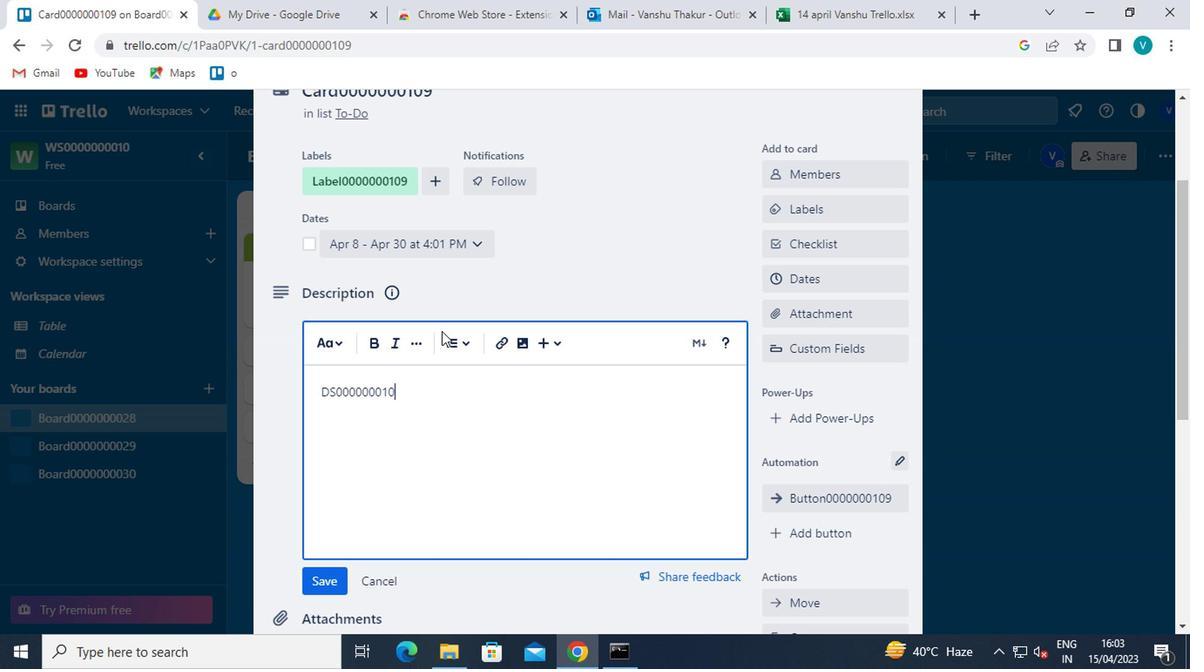 
Action: Mouse moved to (311, 575)
Screenshot: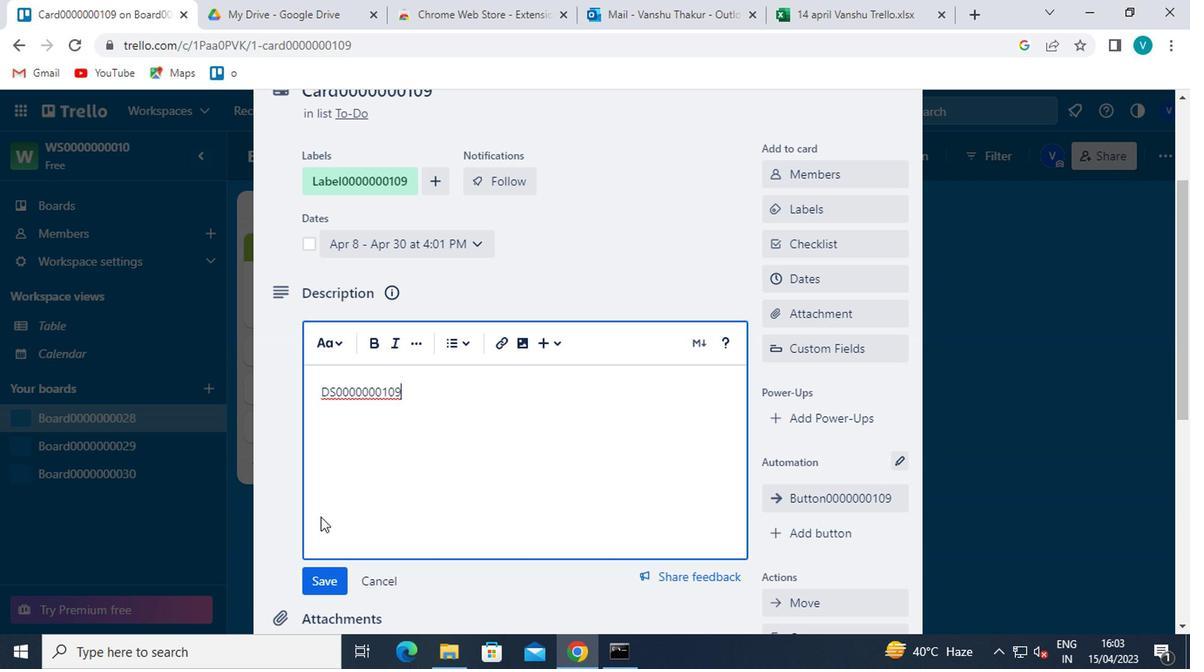
Action: Mouse pressed left at (311, 575)
Screenshot: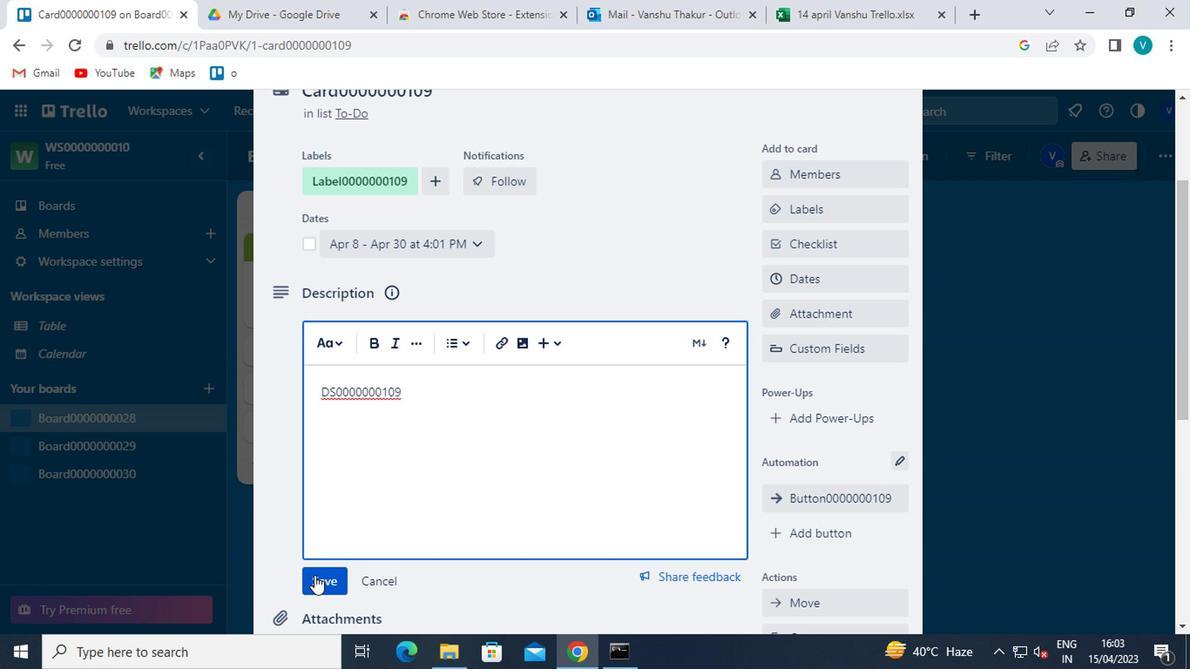 
Action: Mouse moved to (365, 543)
Screenshot: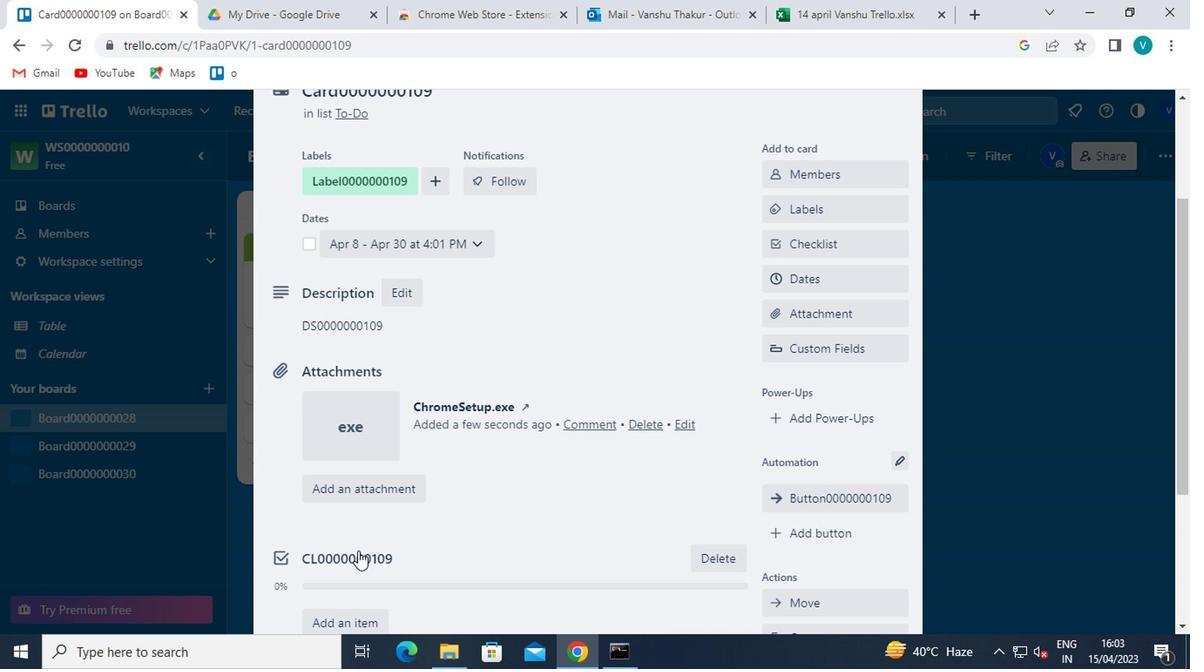 
Action: Mouse scrolled (365, 542) with delta (0, 0)
Screenshot: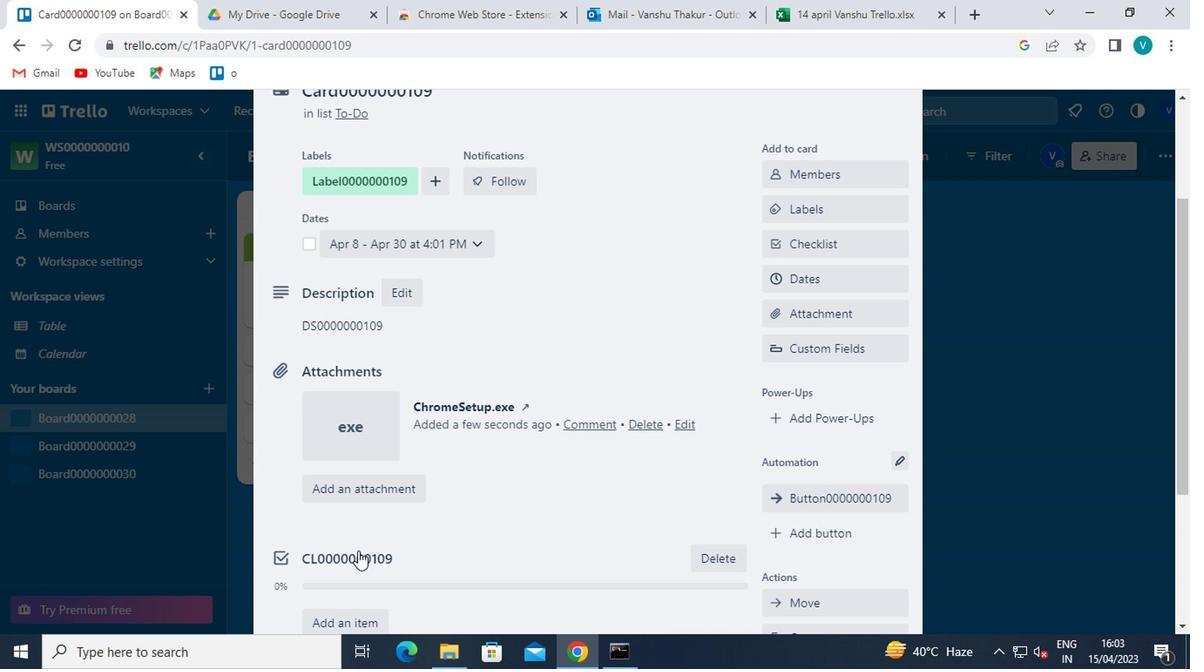 
Action: Mouse scrolled (365, 542) with delta (0, 0)
Screenshot: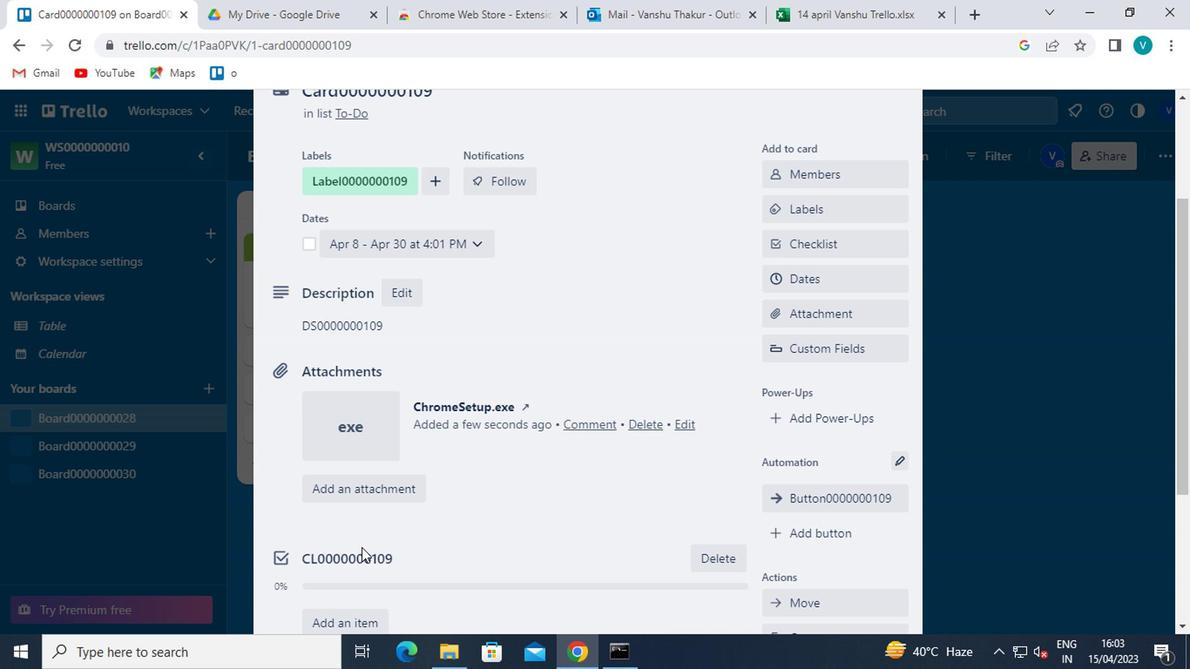 
Action: Mouse moved to (367, 542)
Screenshot: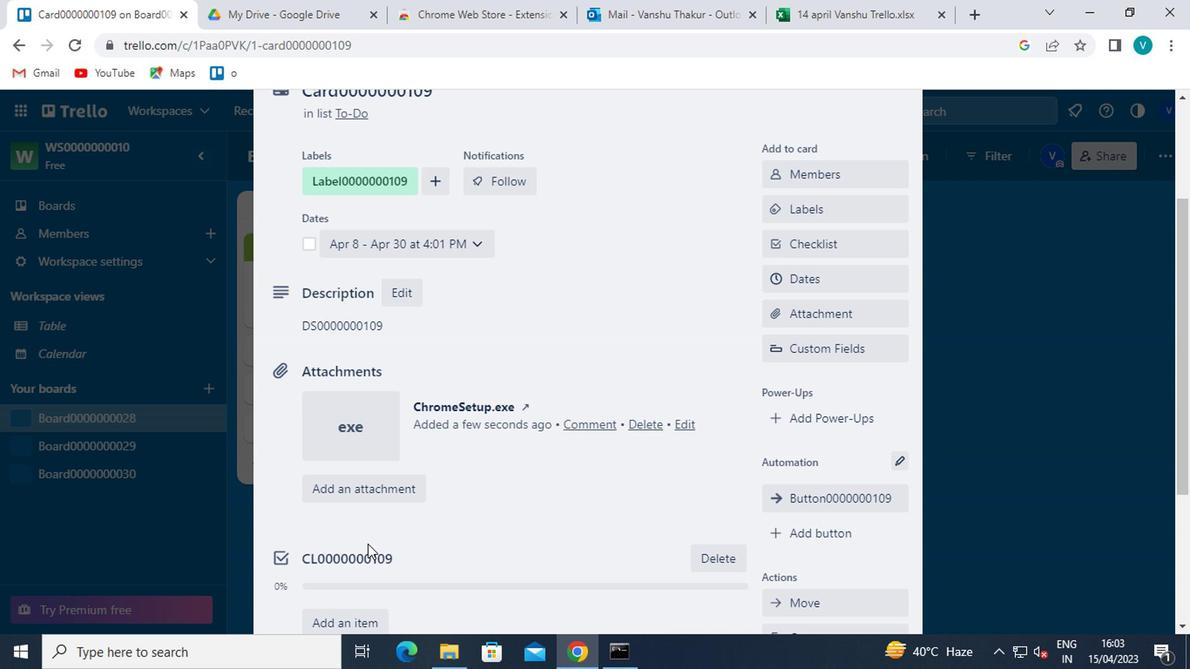 
Action: Mouse pressed left at (367, 542)
Screenshot: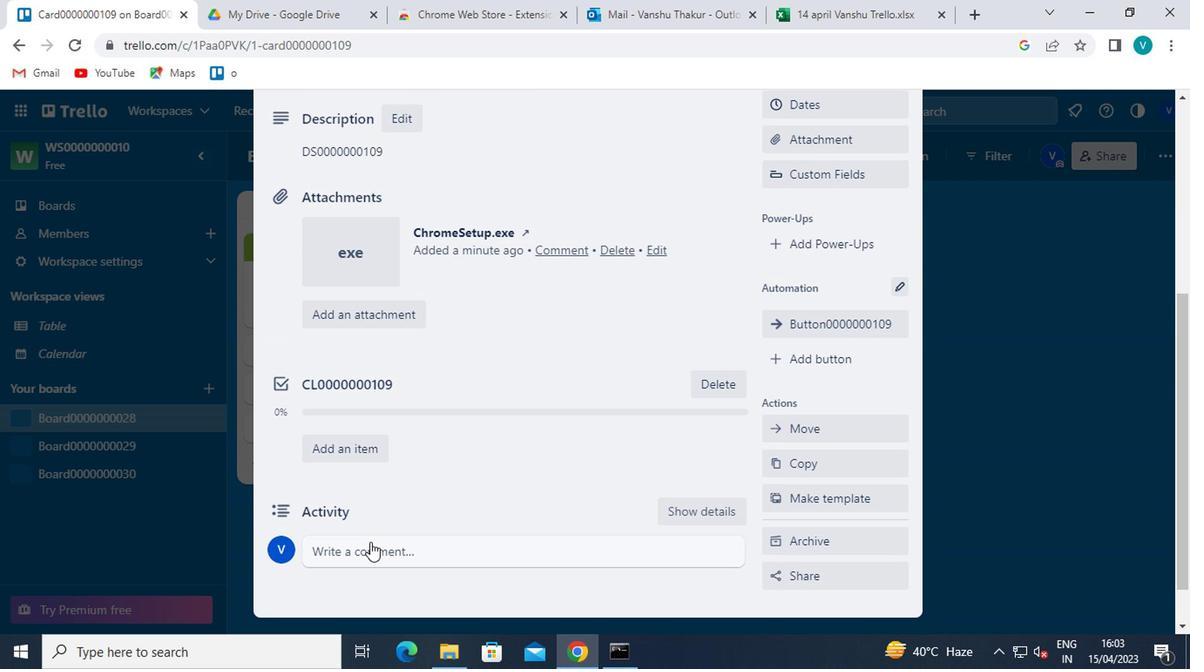 
Action: Key pressed <Key.shift>CM0000000109
Screenshot: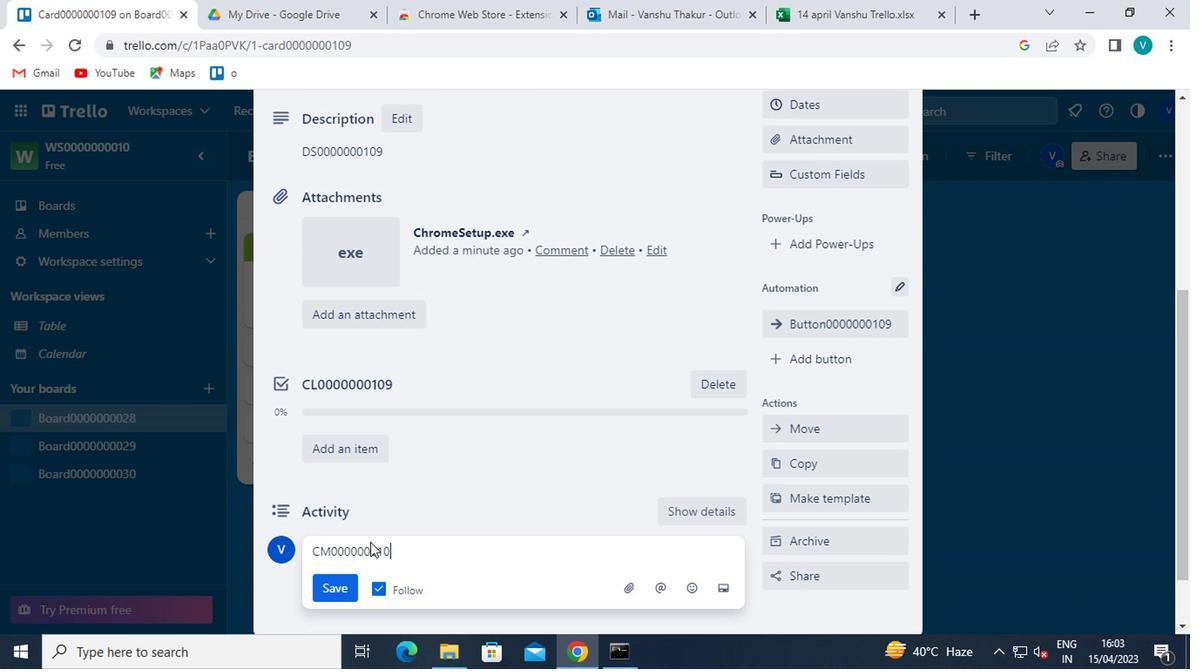 
Action: Mouse moved to (334, 587)
Screenshot: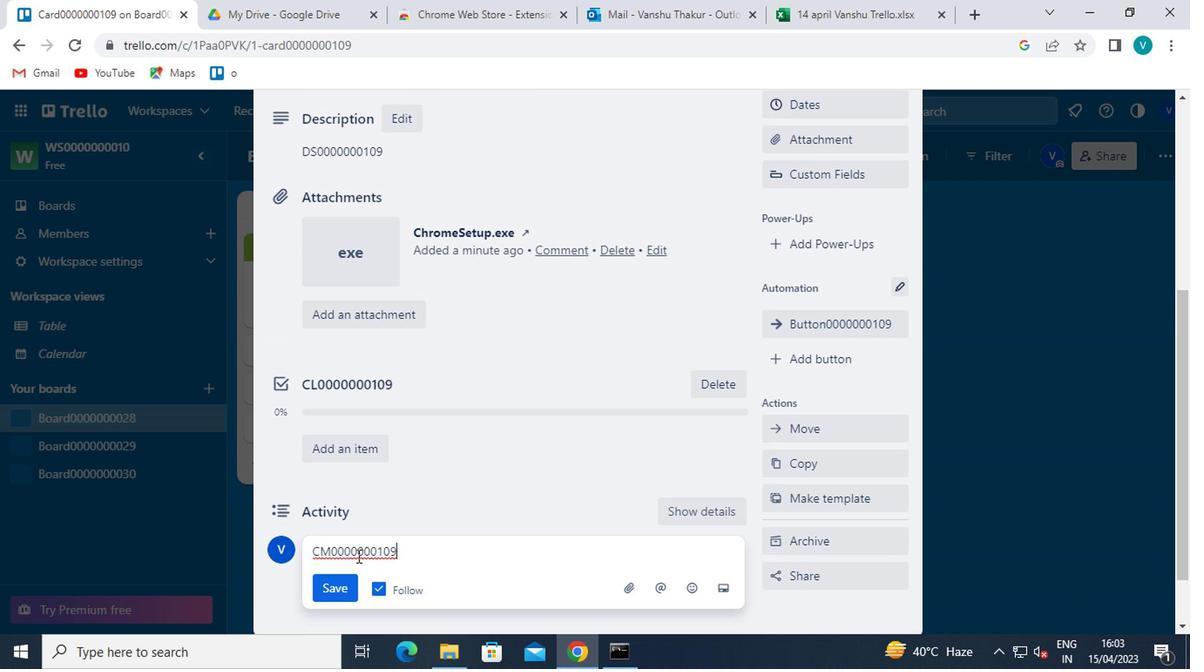 
Action: Mouse pressed left at (334, 587)
Screenshot: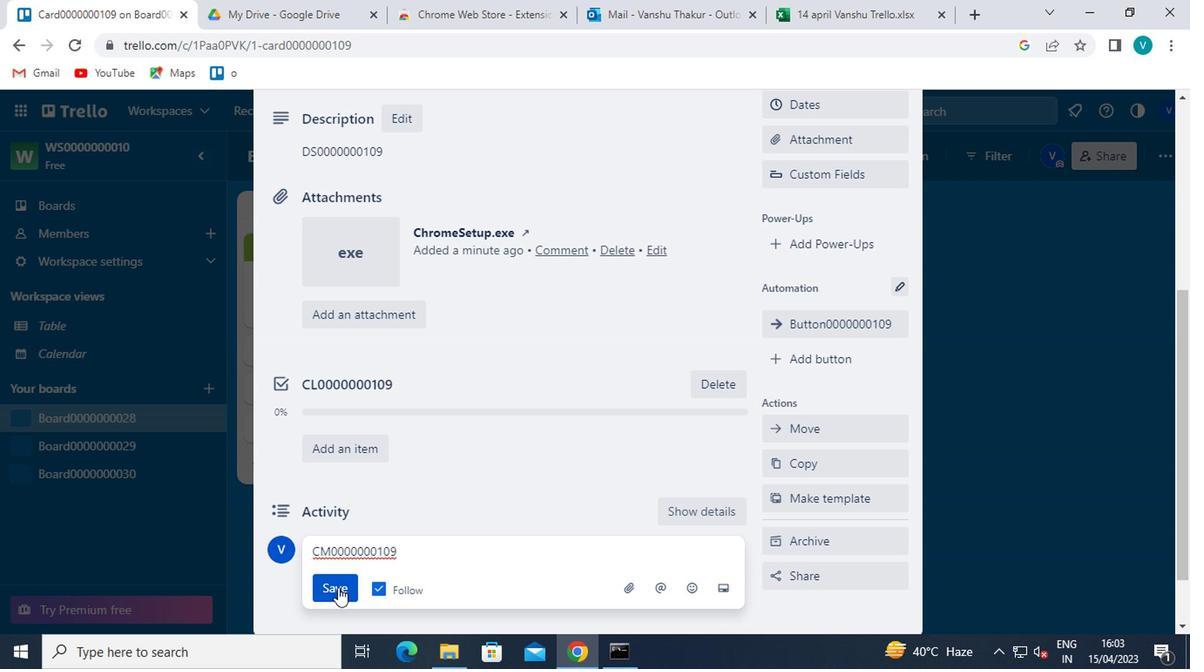 
Action: Mouse moved to (352, 575)
Screenshot: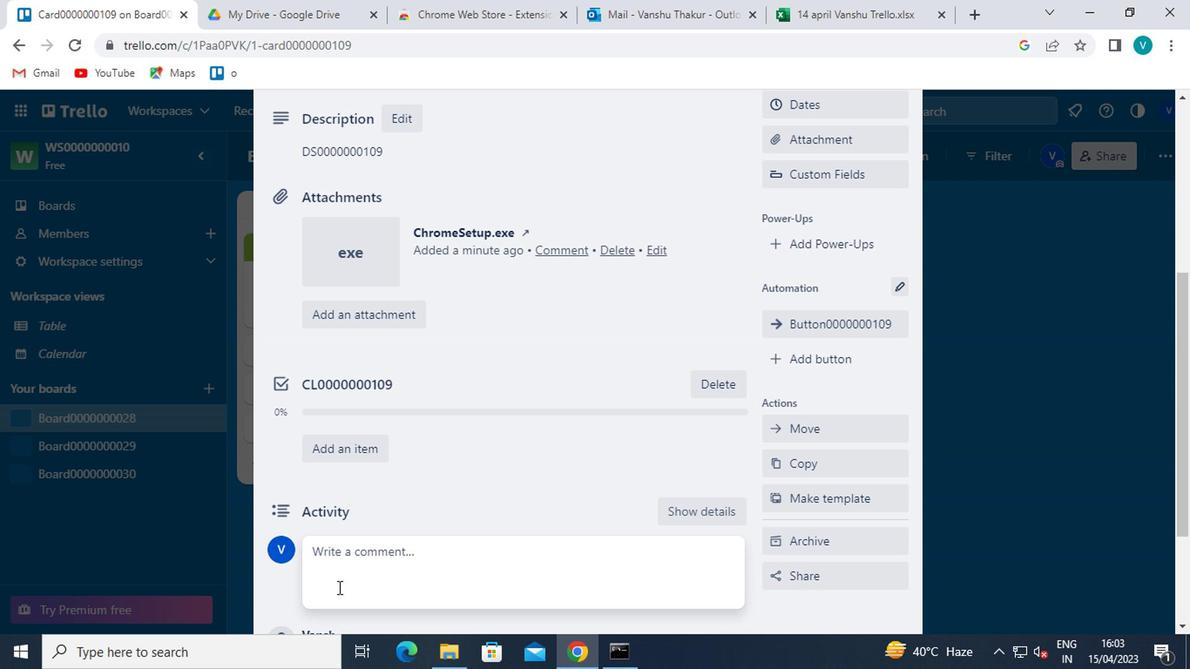 
